 Task: Install and configure a snippet manager extension in Visual Studio Code.
Action: Mouse moved to (21, 257)
Screenshot: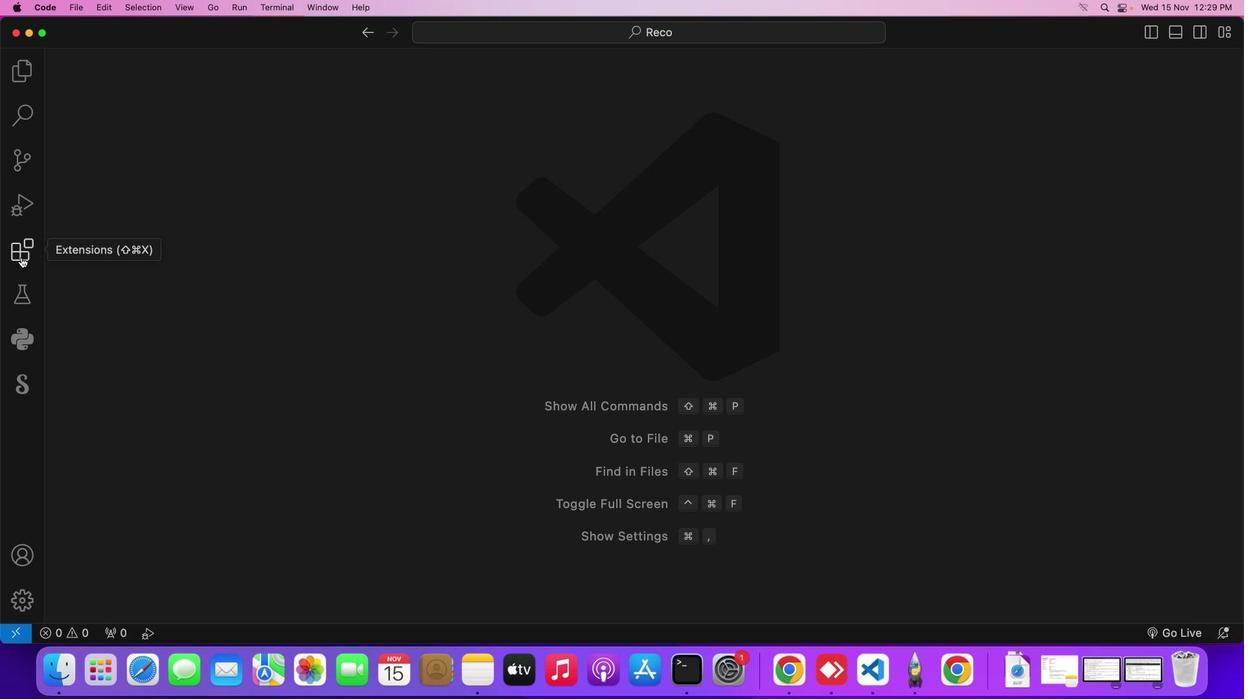 
Action: Mouse pressed left at (21, 257)
Screenshot: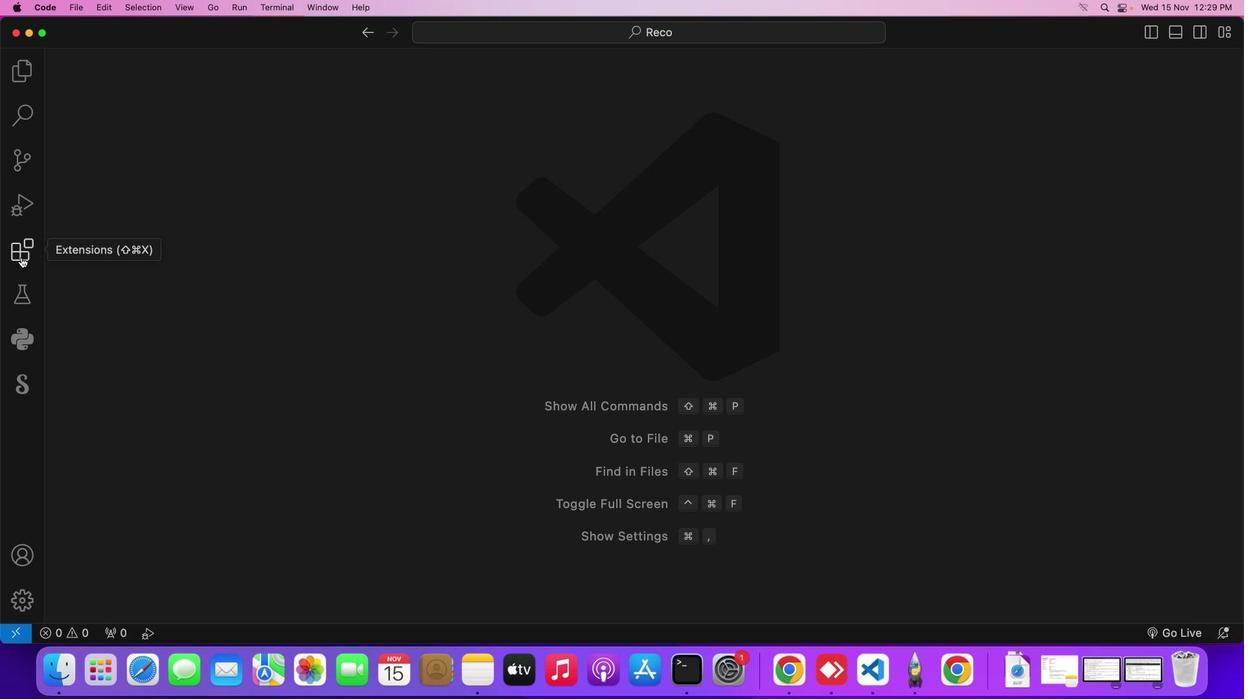 
Action: Mouse moved to (152, 99)
Screenshot: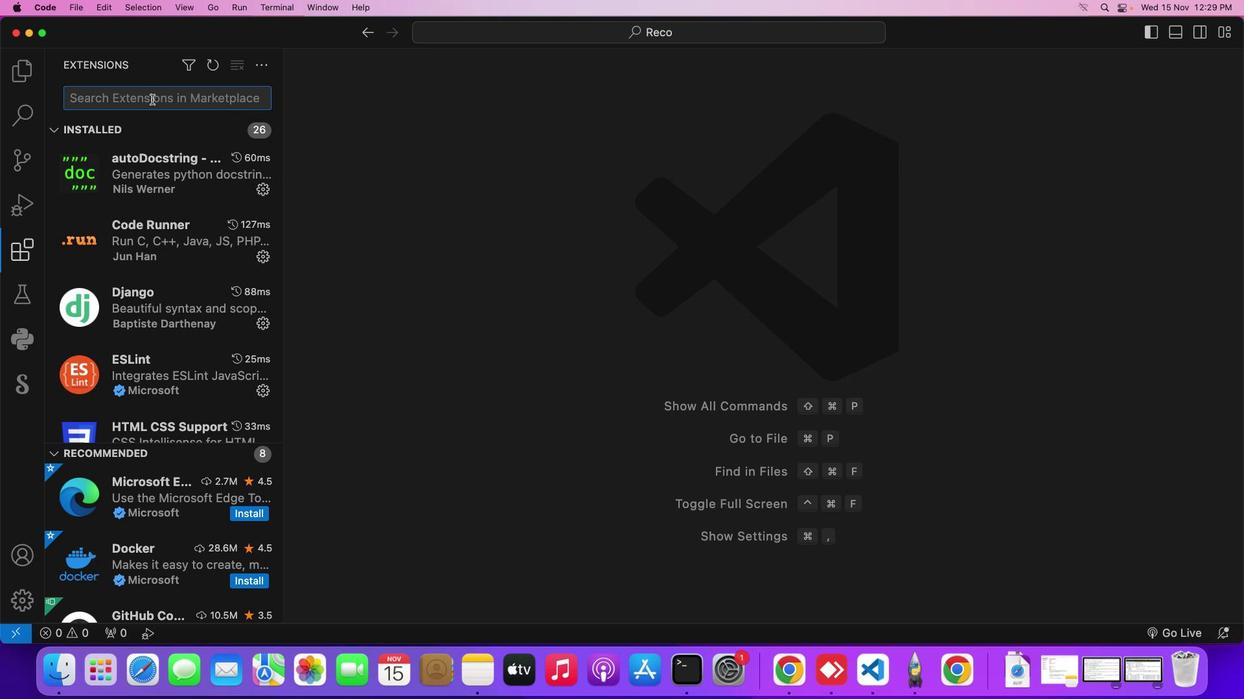 
Action: Mouse pressed left at (152, 99)
Screenshot: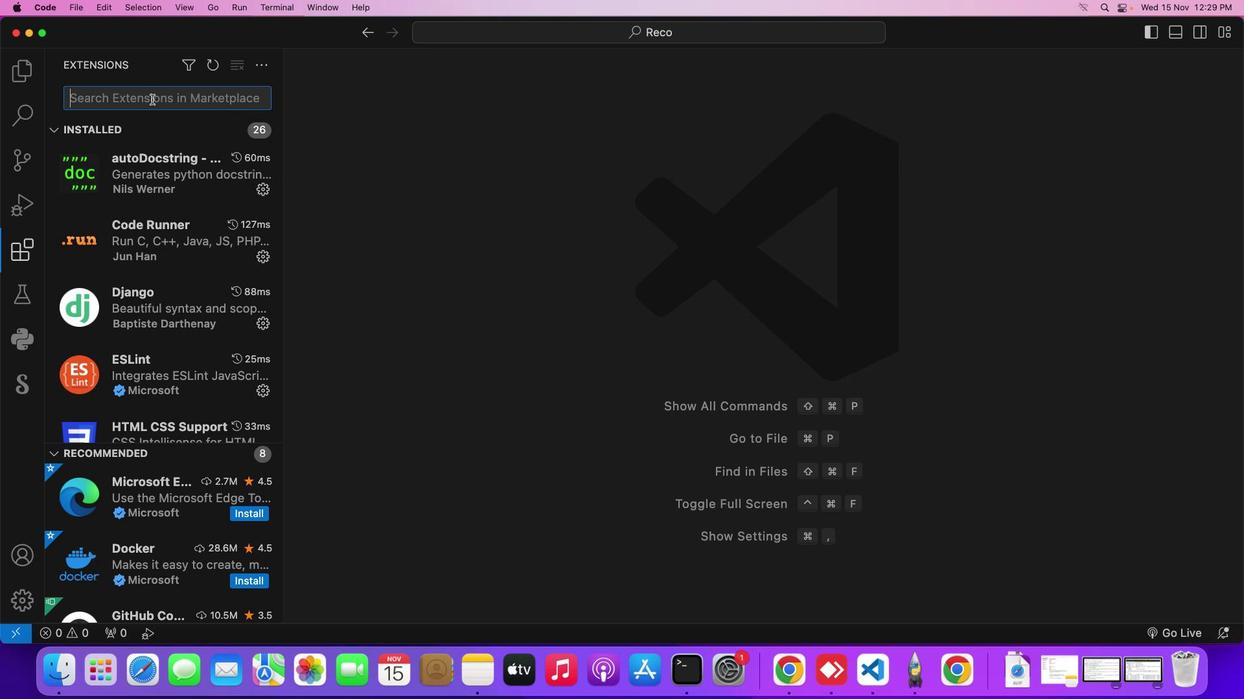 
Action: Key pressed 's''n''i''p''p''e''t''s'
Screenshot: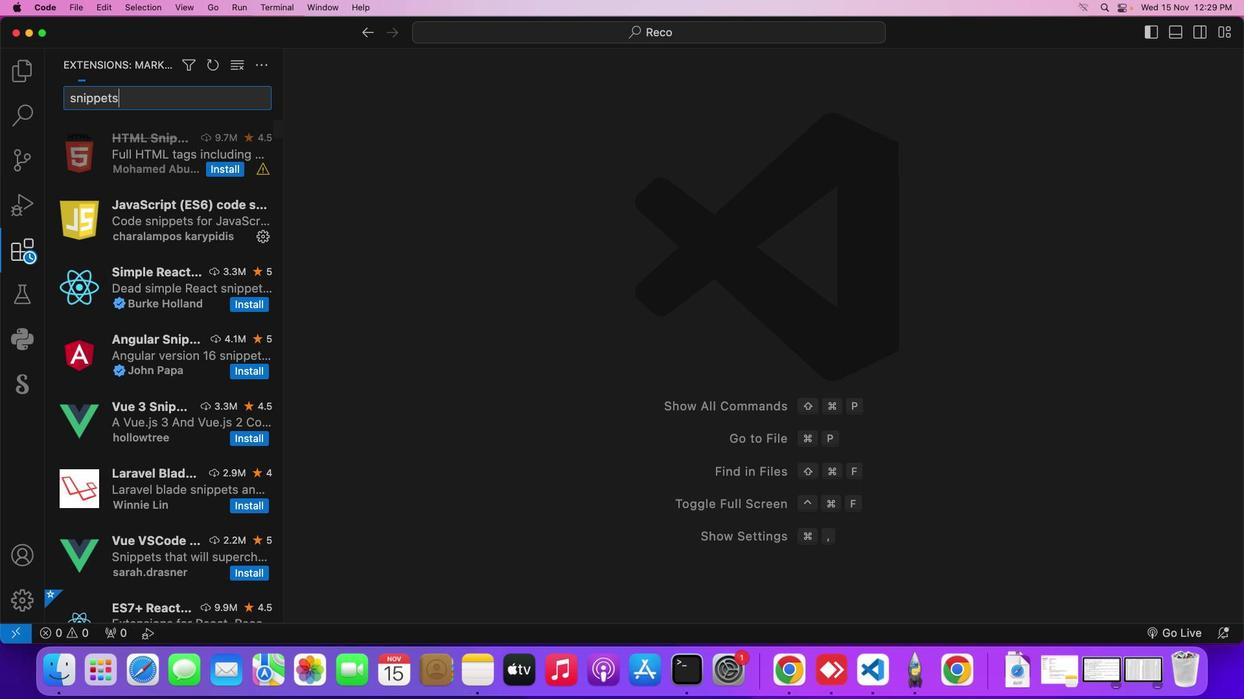 
Action: Mouse moved to (164, 149)
Screenshot: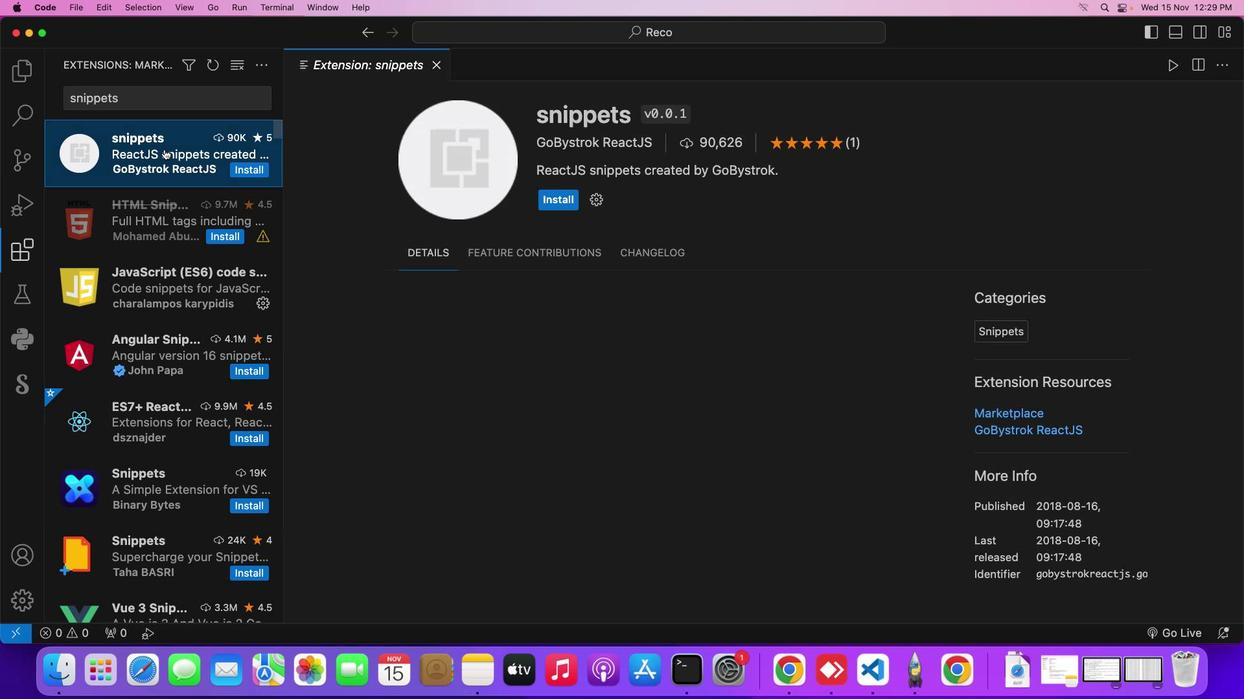 
Action: Mouse pressed left at (164, 149)
Screenshot: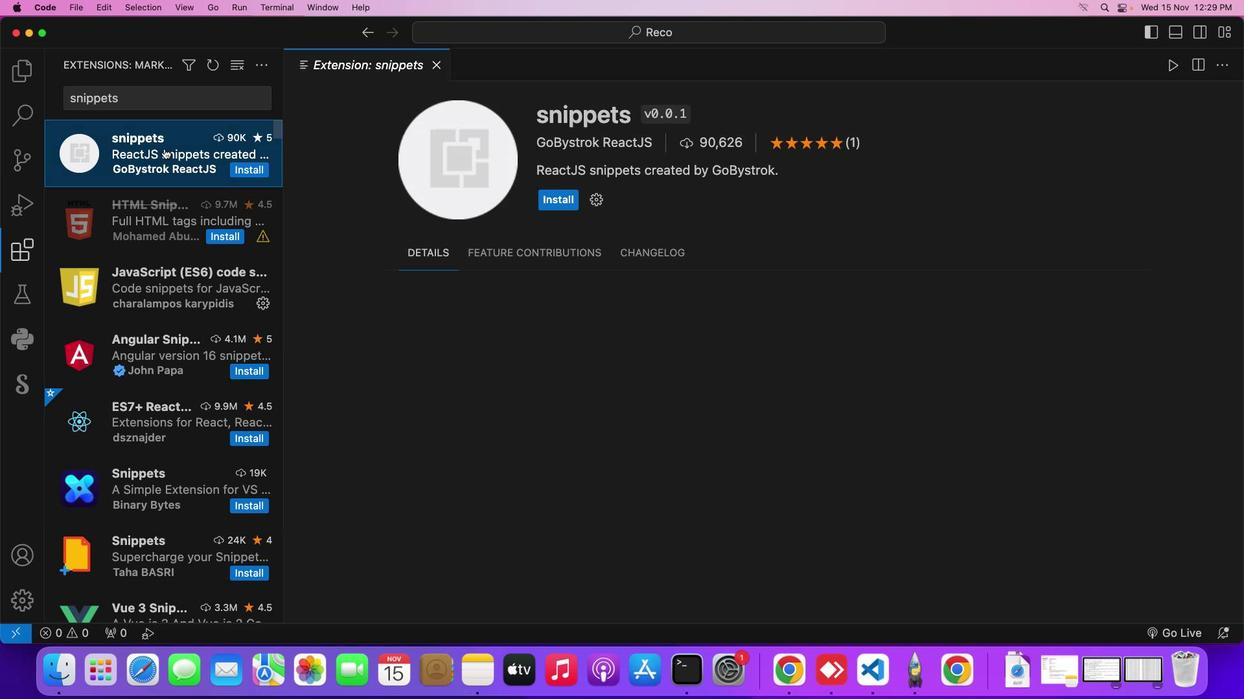 
Action: Mouse moved to (564, 197)
Screenshot: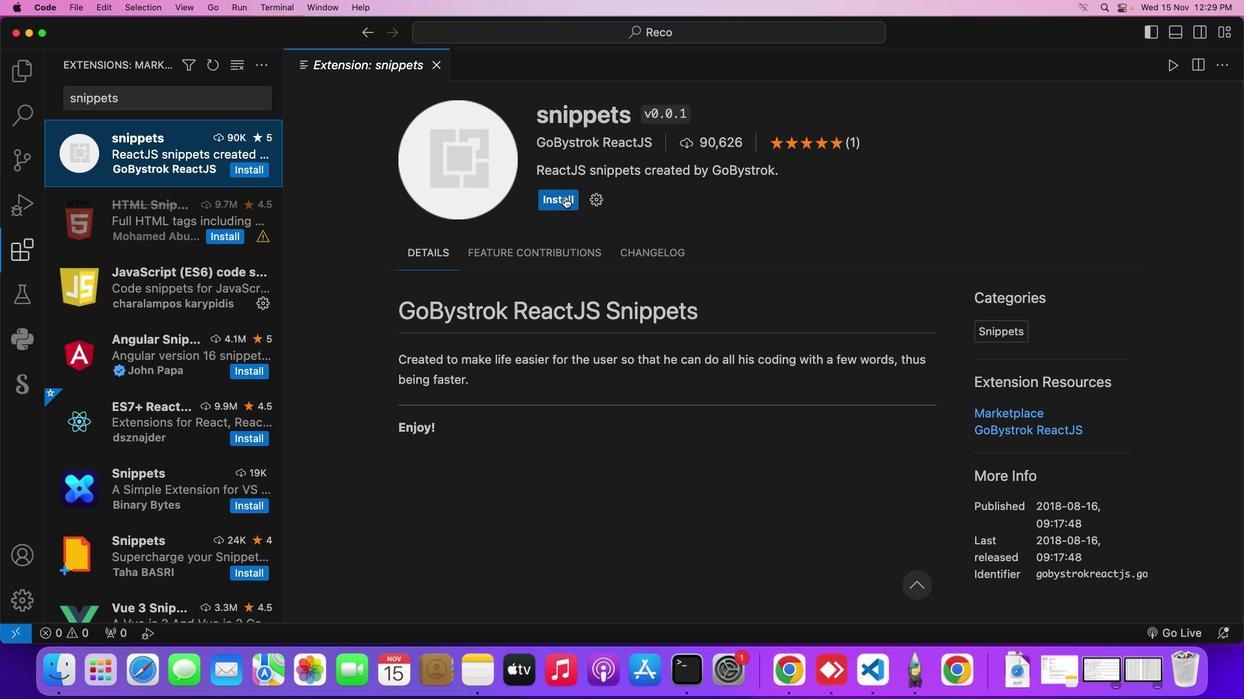 
Action: Mouse pressed left at (564, 197)
Screenshot: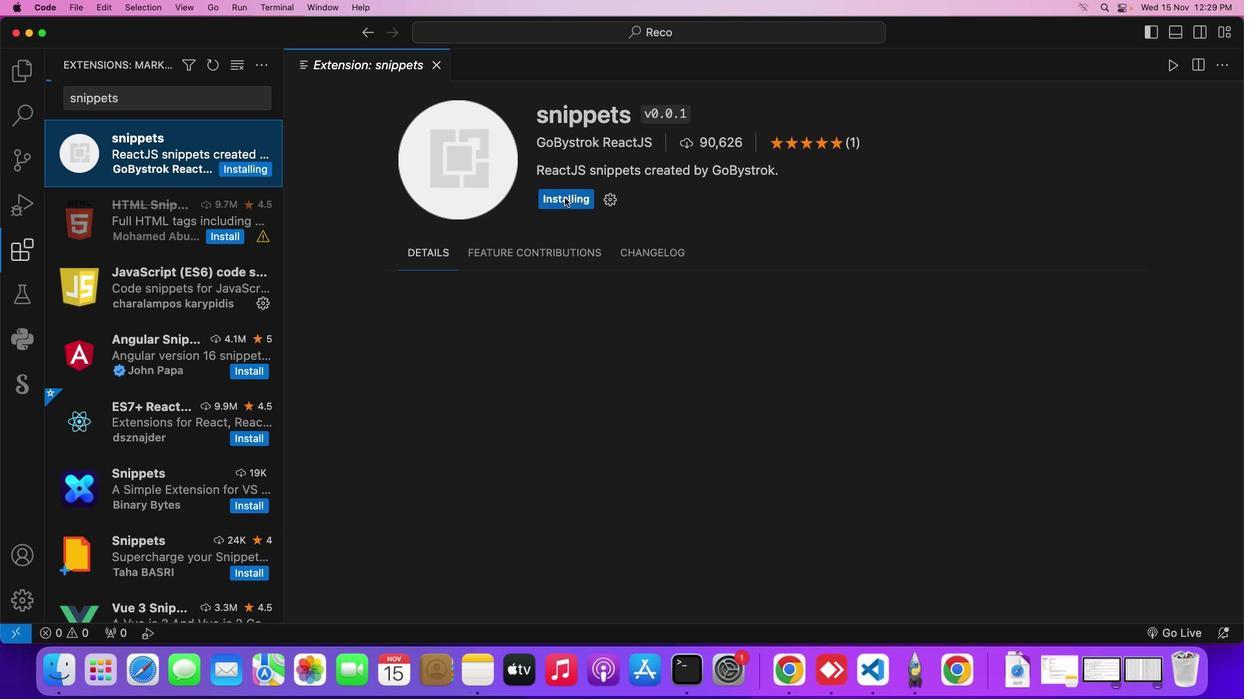 
Action: Mouse moved to (441, 64)
Screenshot: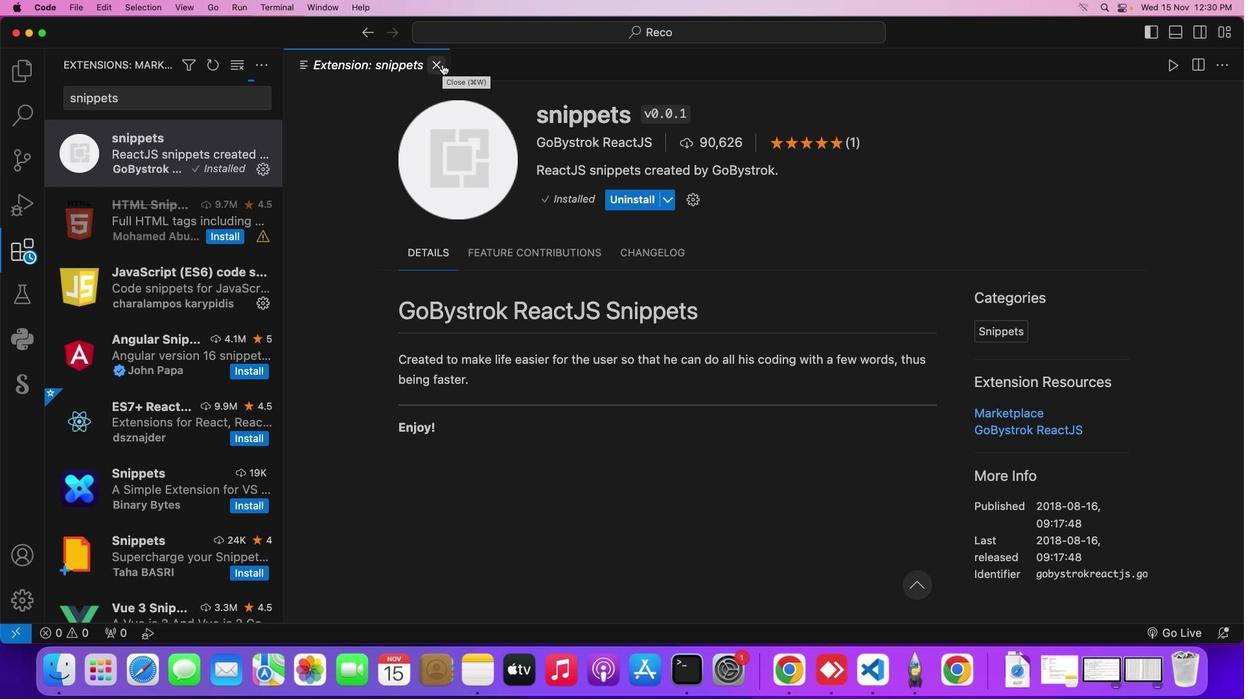 
Action: Mouse pressed left at (441, 64)
Screenshot: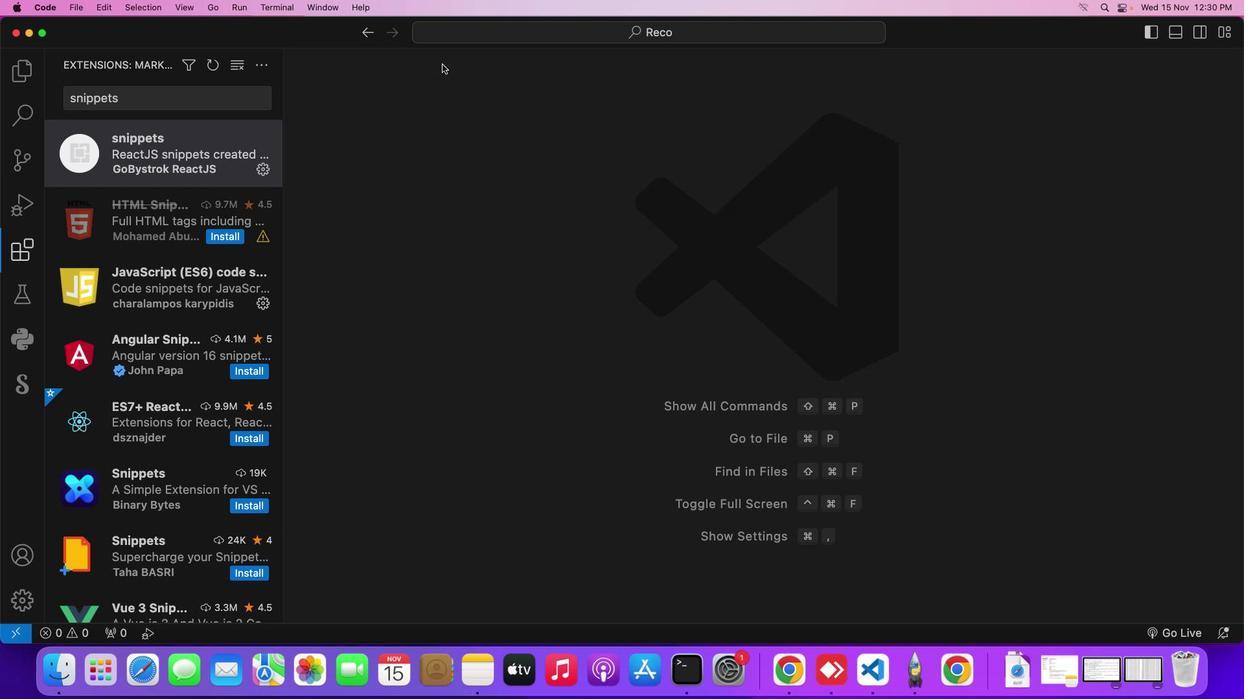 
Action: Mouse moved to (27, 241)
Screenshot: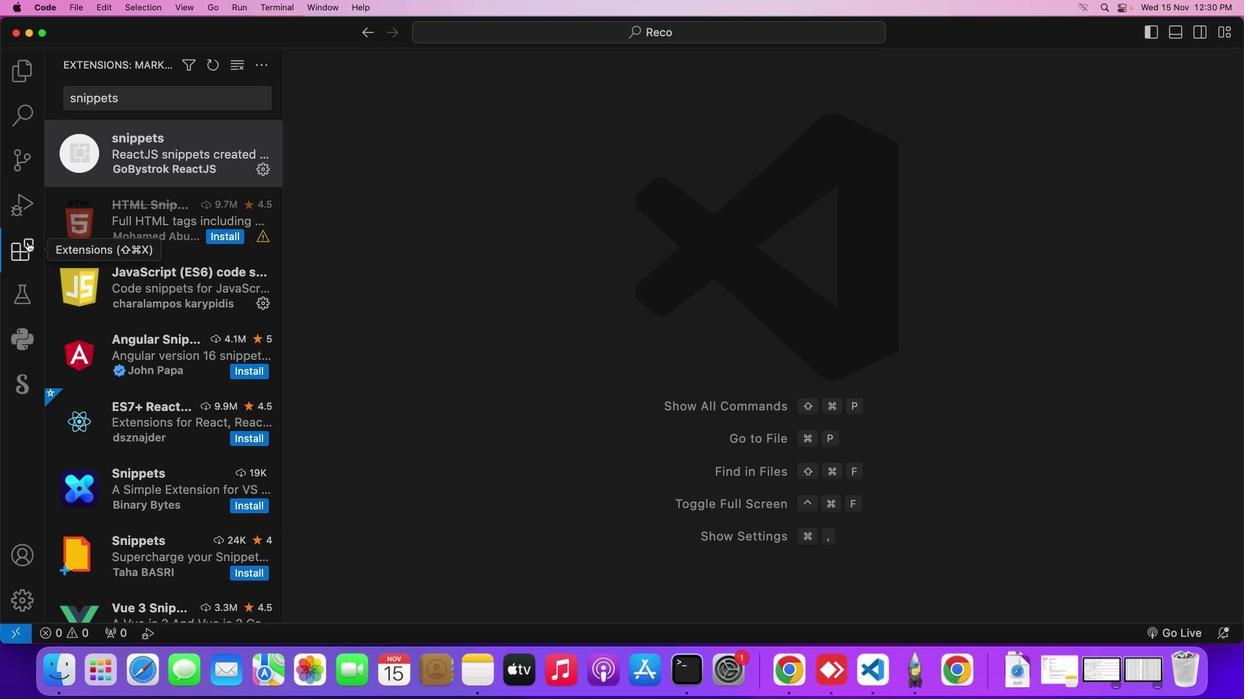 
Action: Mouse pressed left at (27, 241)
Screenshot: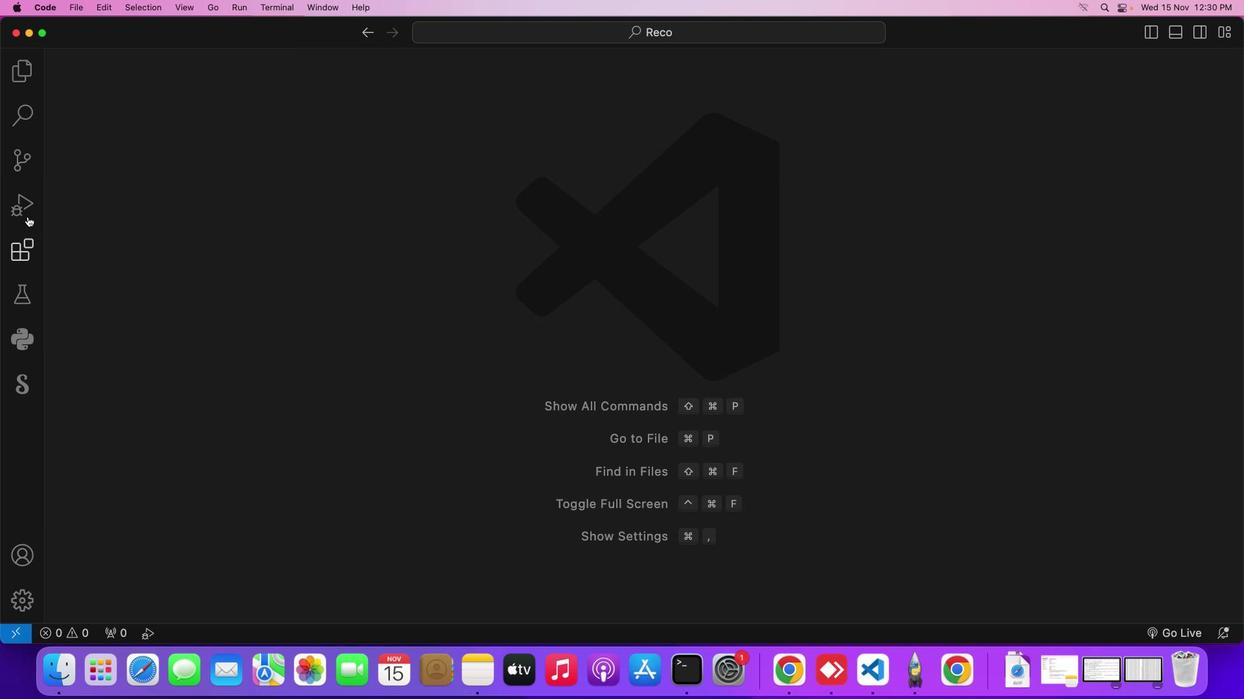 
Action: Mouse moved to (53, 4)
Screenshot: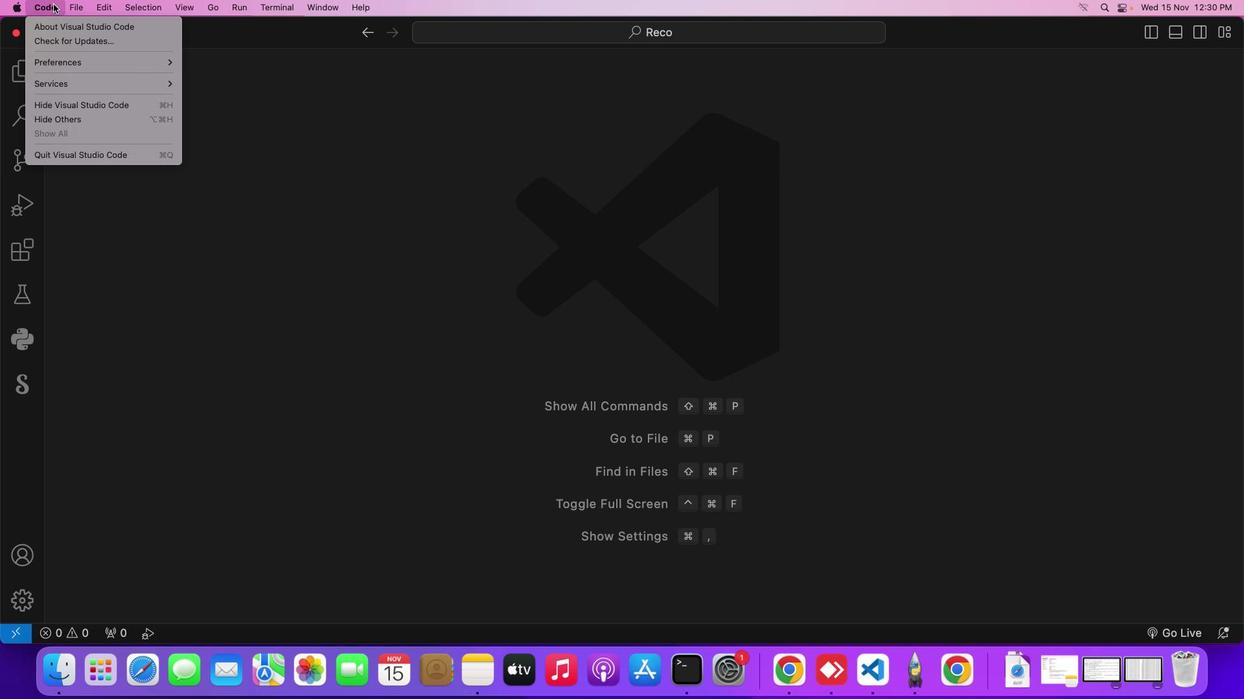 
Action: Mouse pressed left at (53, 4)
Screenshot: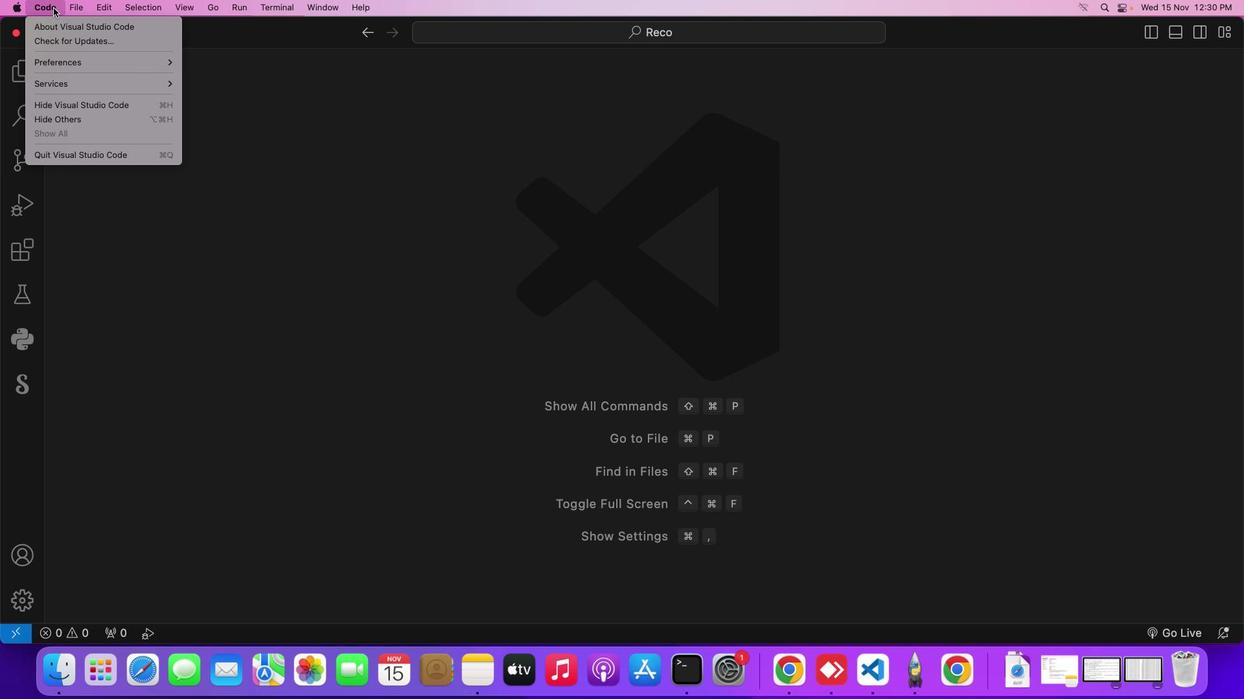 
Action: Mouse moved to (99, 66)
Screenshot: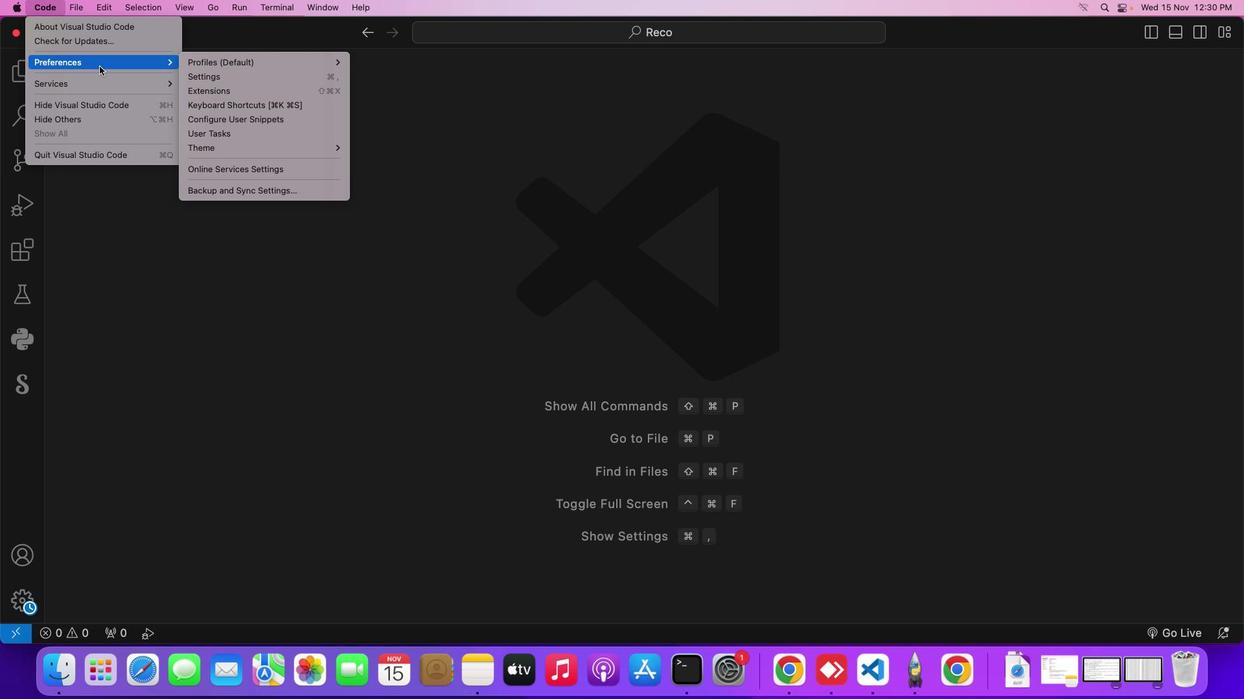 
Action: Mouse pressed left at (99, 66)
Screenshot: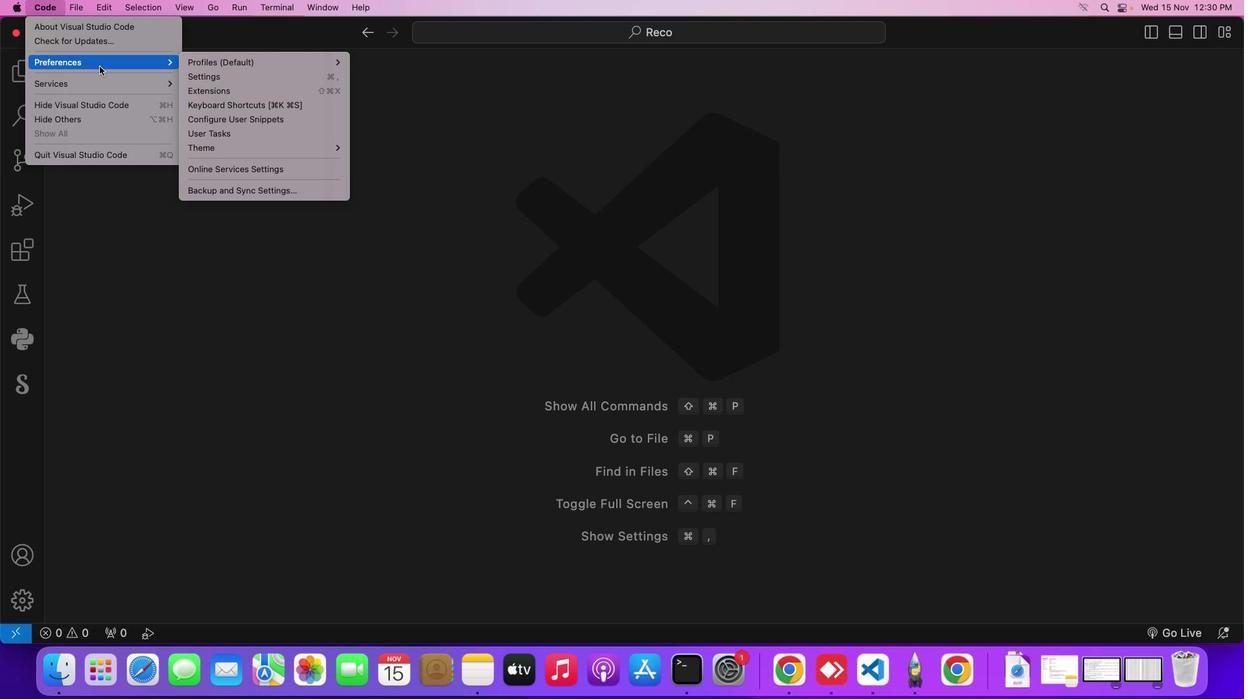 
Action: Mouse moved to (223, 79)
Screenshot: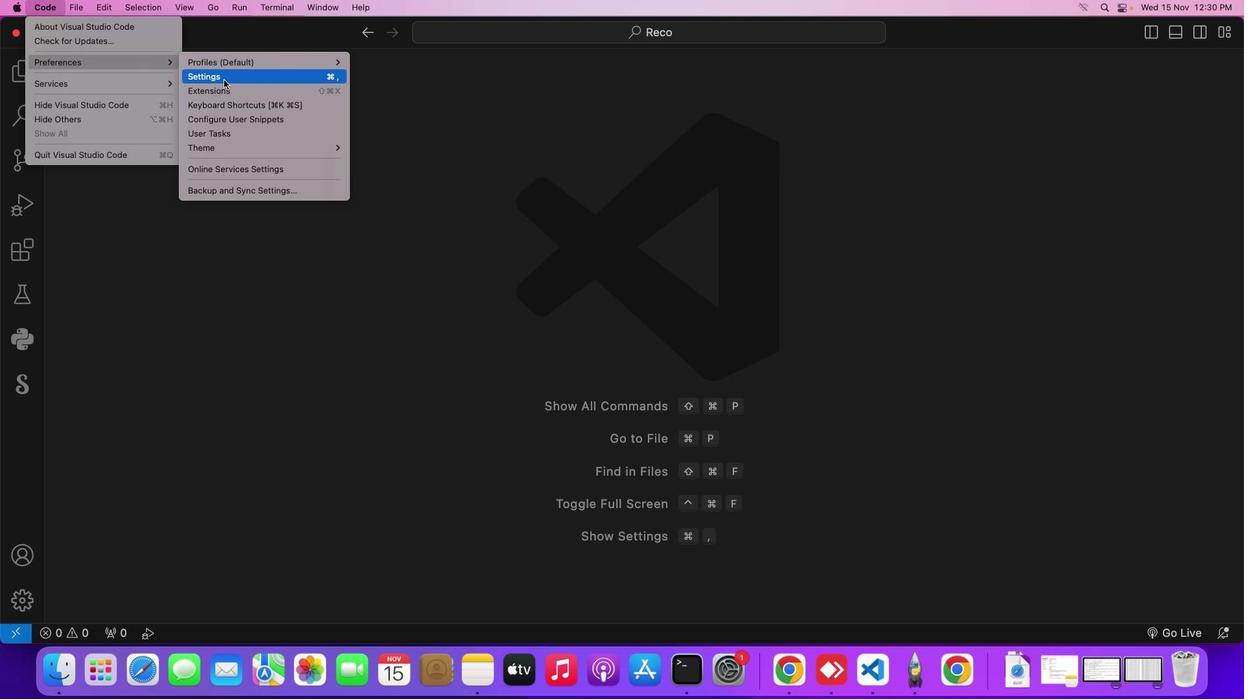 
Action: Mouse pressed left at (223, 79)
Screenshot: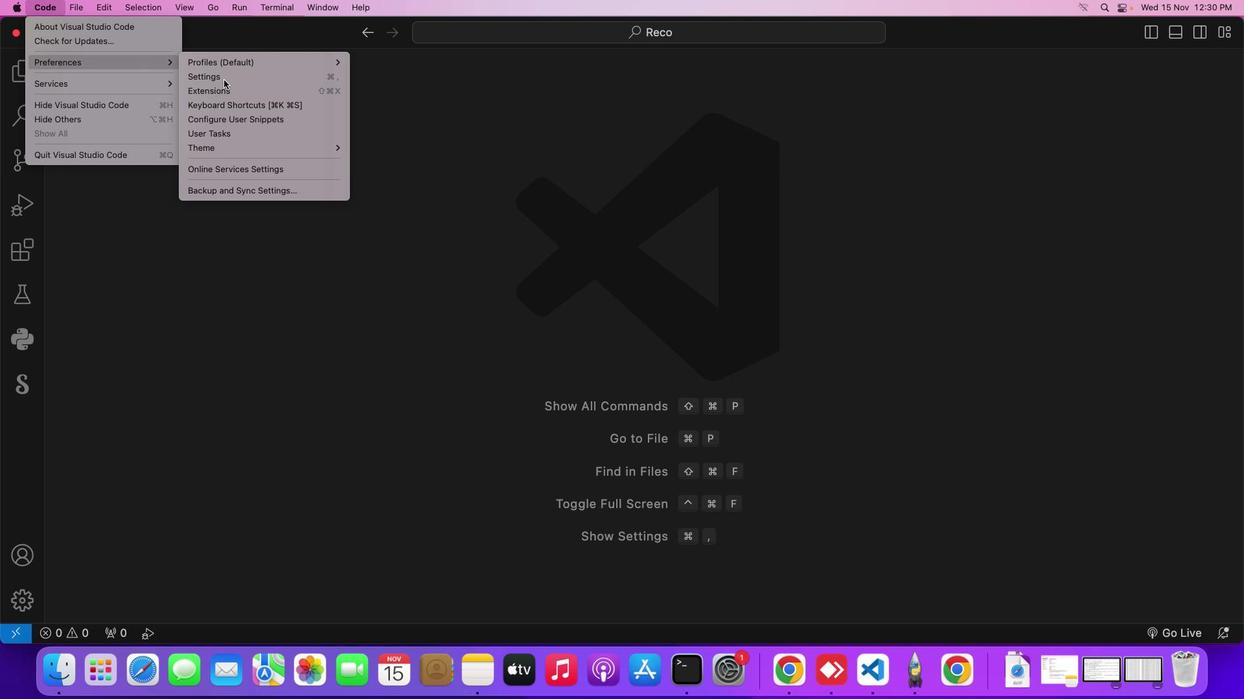 
Action: Mouse moved to (333, 114)
Screenshot: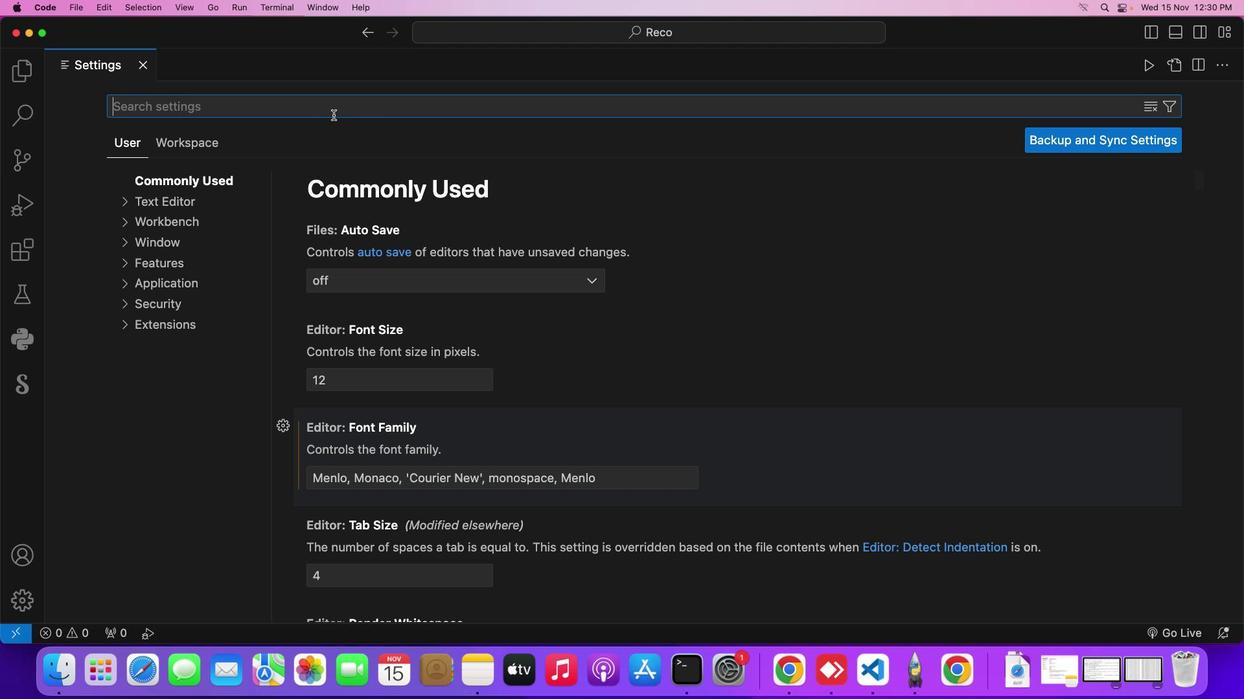 
Action: Mouse pressed left at (333, 114)
Screenshot: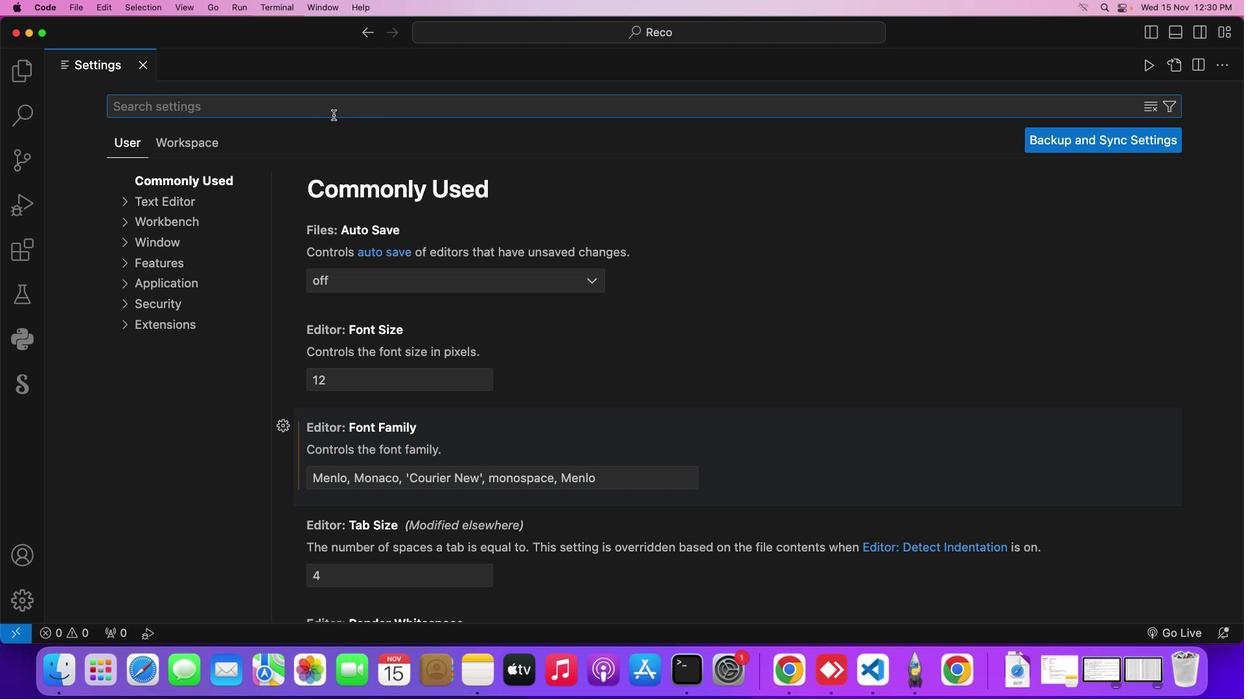 
Action: Mouse moved to (333, 115)
Screenshot: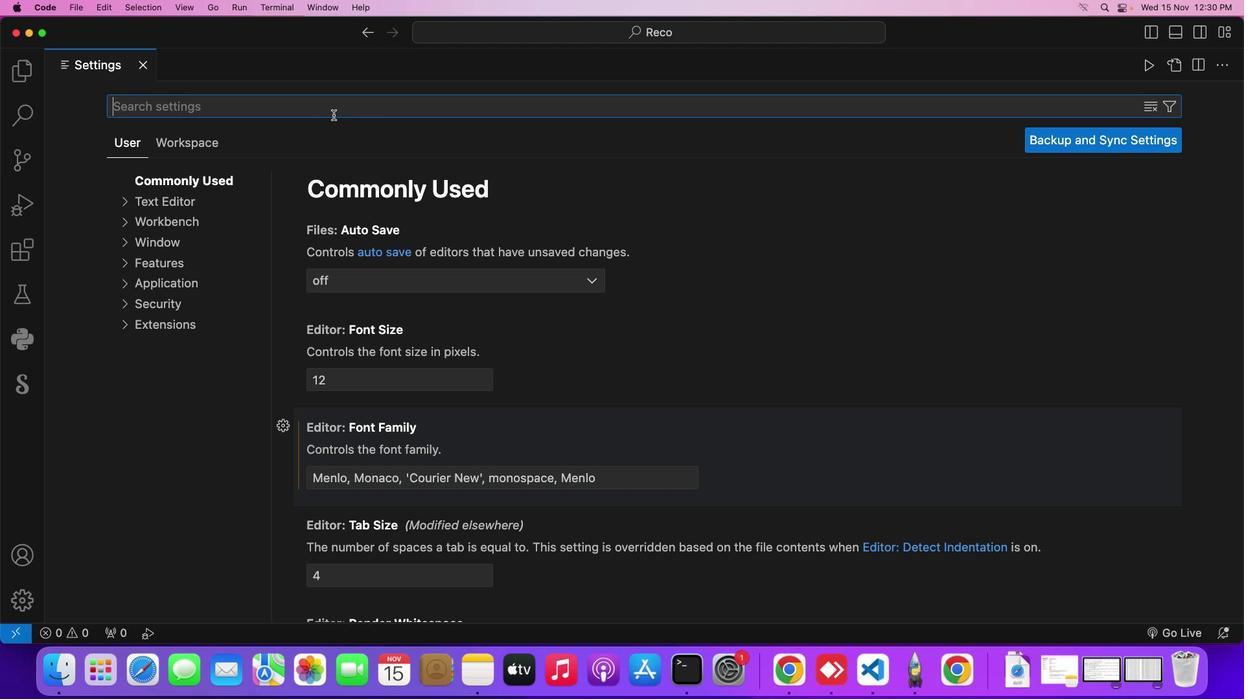 
Action: Key pressed 's''n''i''p''t'Key.backspace'p''e''t''s'
Screenshot: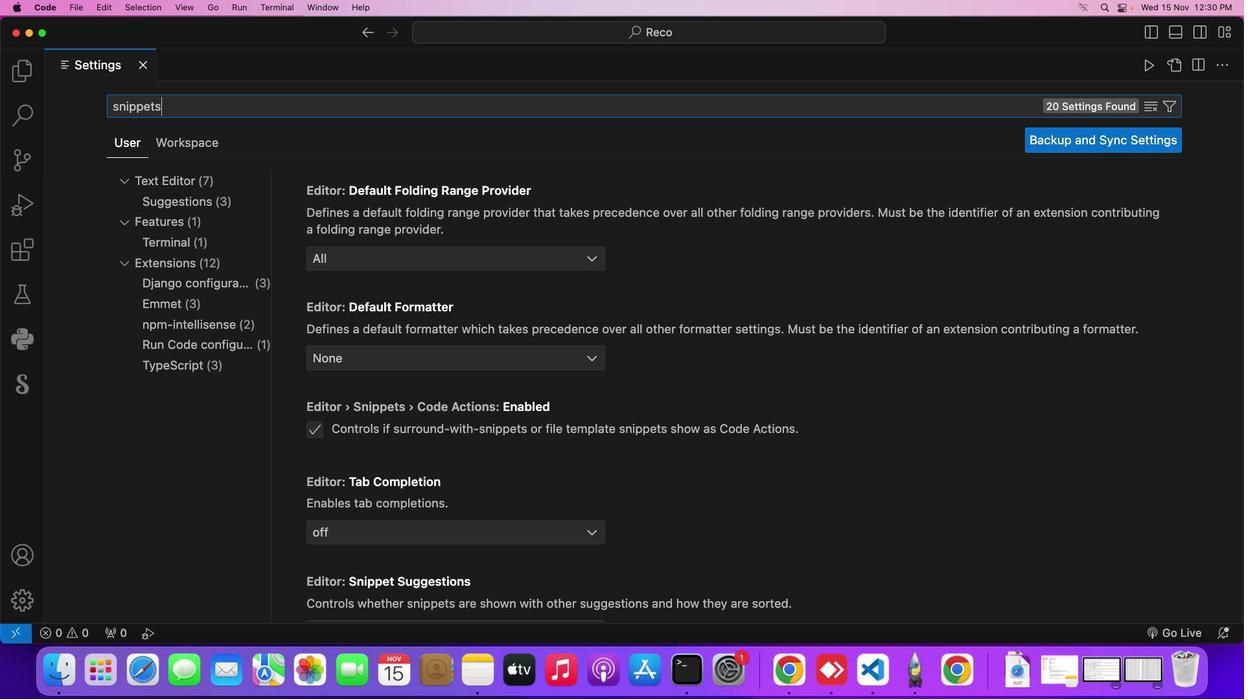 
Action: Mouse moved to (592, 316)
Screenshot: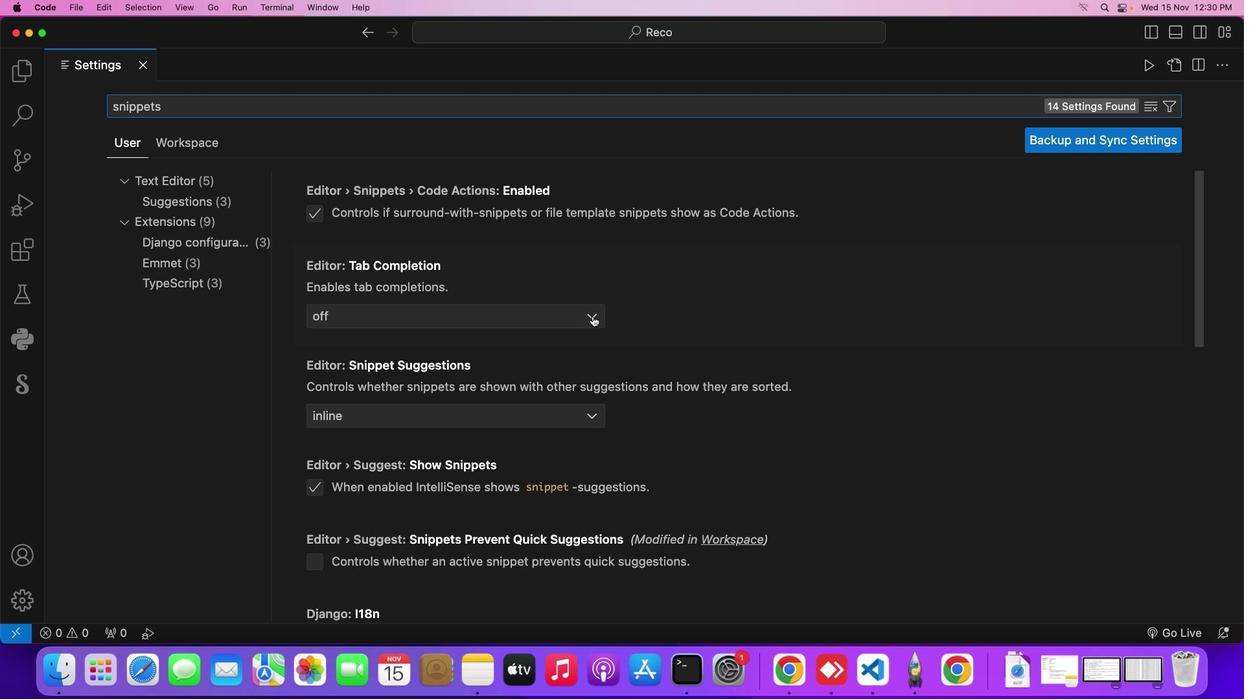 
Action: Mouse pressed left at (592, 316)
Screenshot: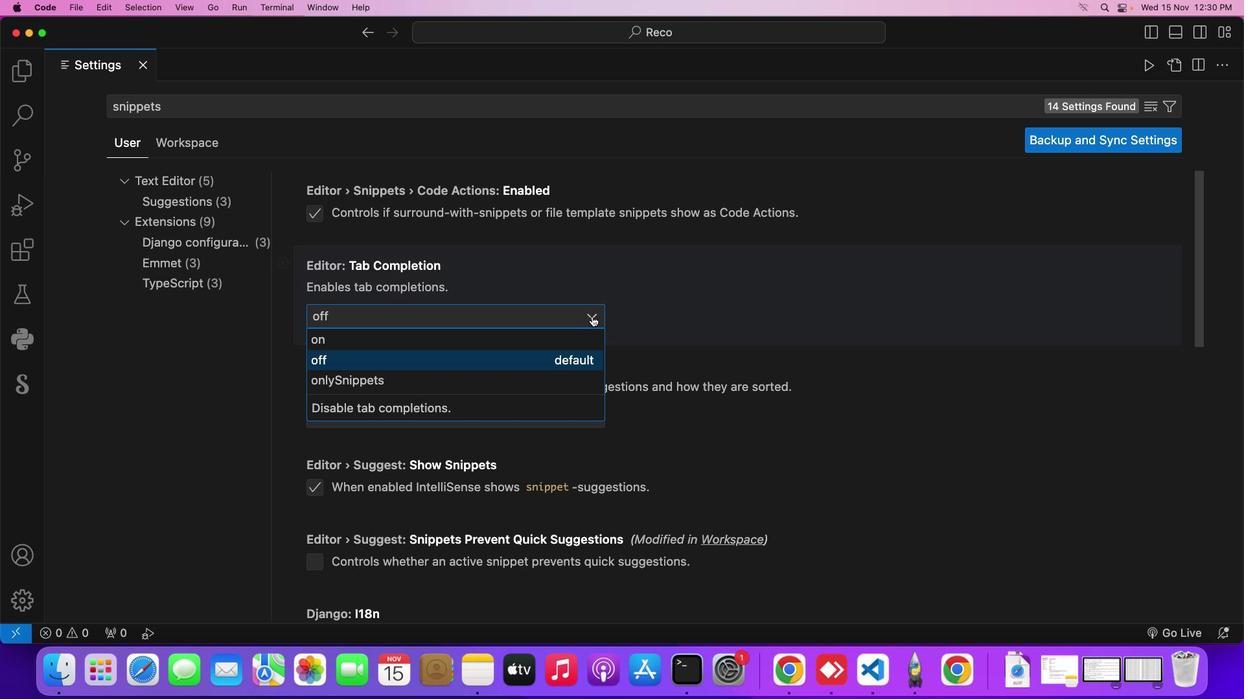 
Action: Mouse moved to (501, 345)
Screenshot: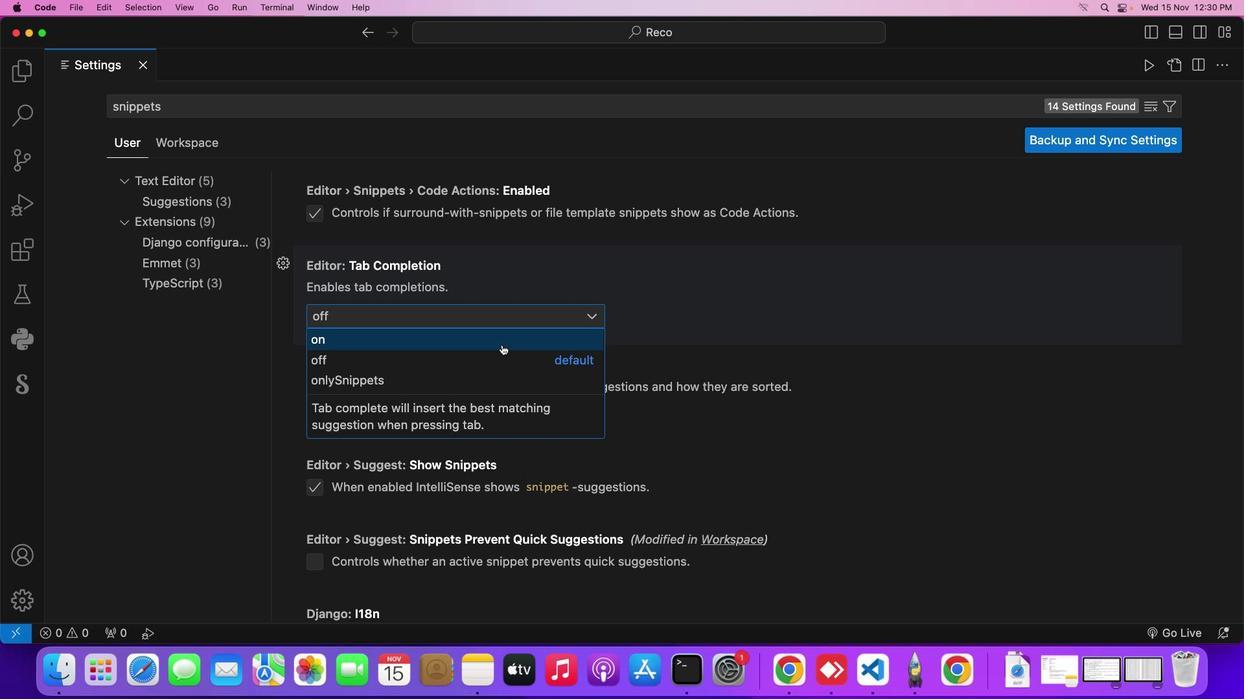 
Action: Mouse pressed left at (501, 345)
Screenshot: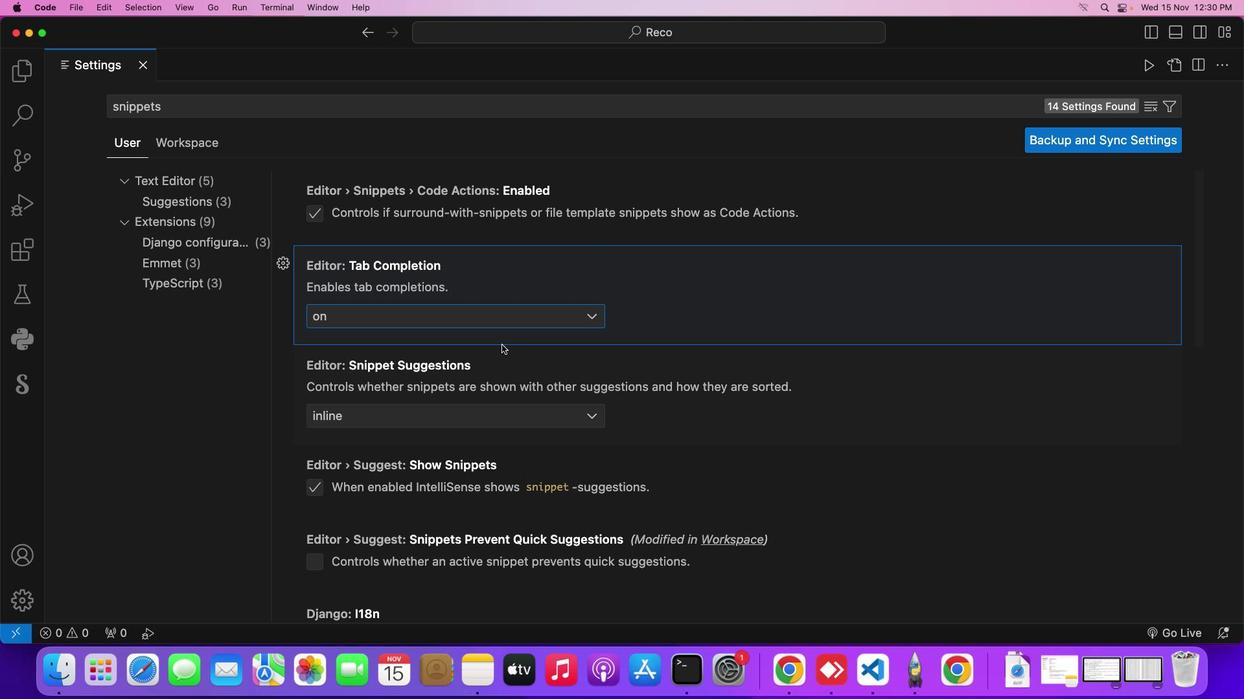 
Action: Mouse moved to (476, 500)
Screenshot: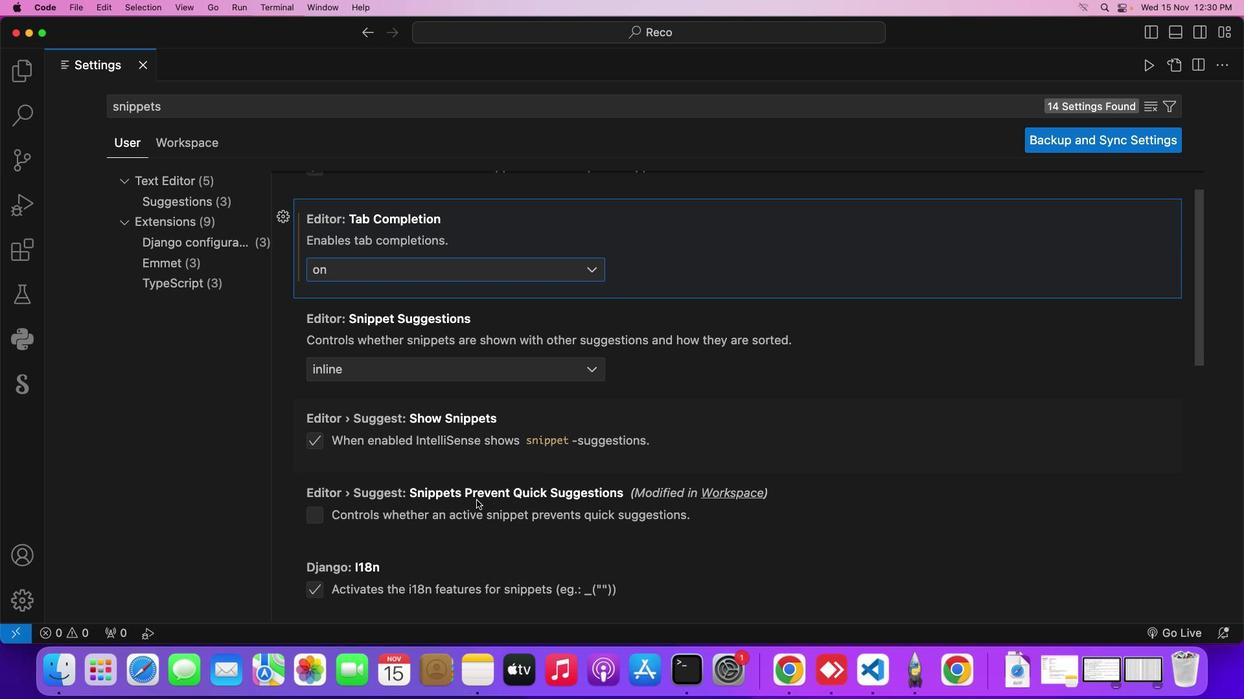 
Action: Mouse scrolled (476, 500) with delta (0, 0)
Screenshot: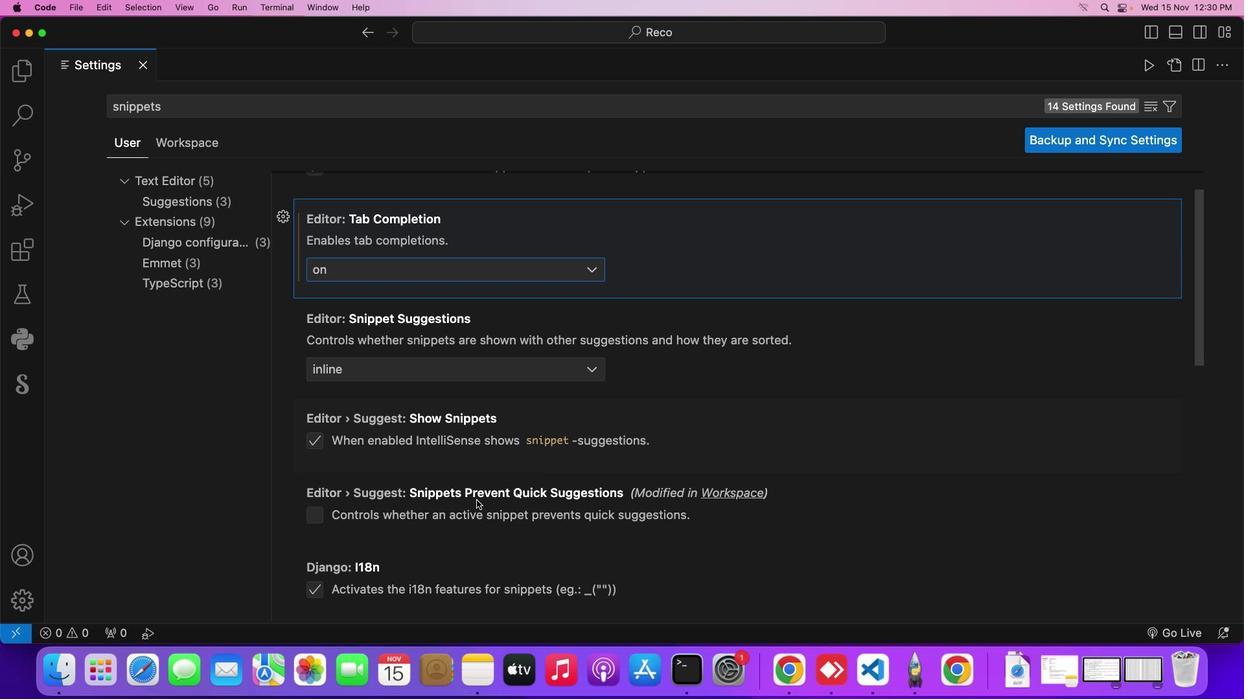 
Action: Mouse scrolled (476, 500) with delta (0, 0)
Screenshot: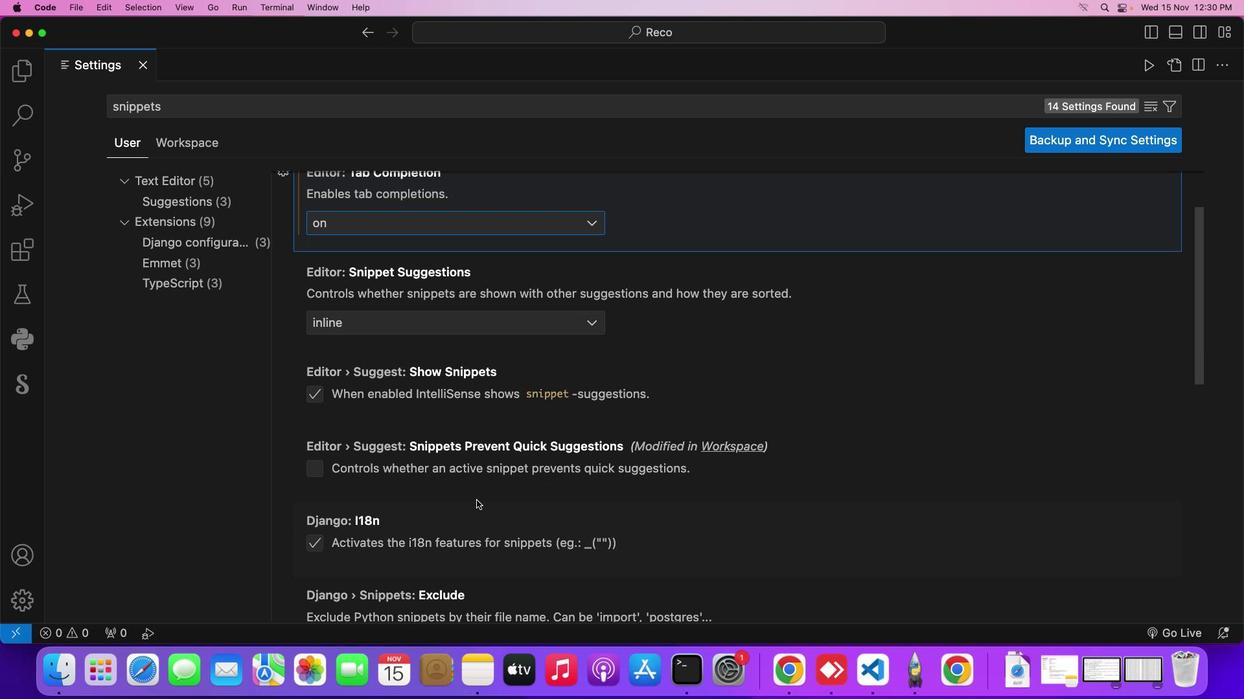 
Action: Mouse moved to (506, 469)
Screenshot: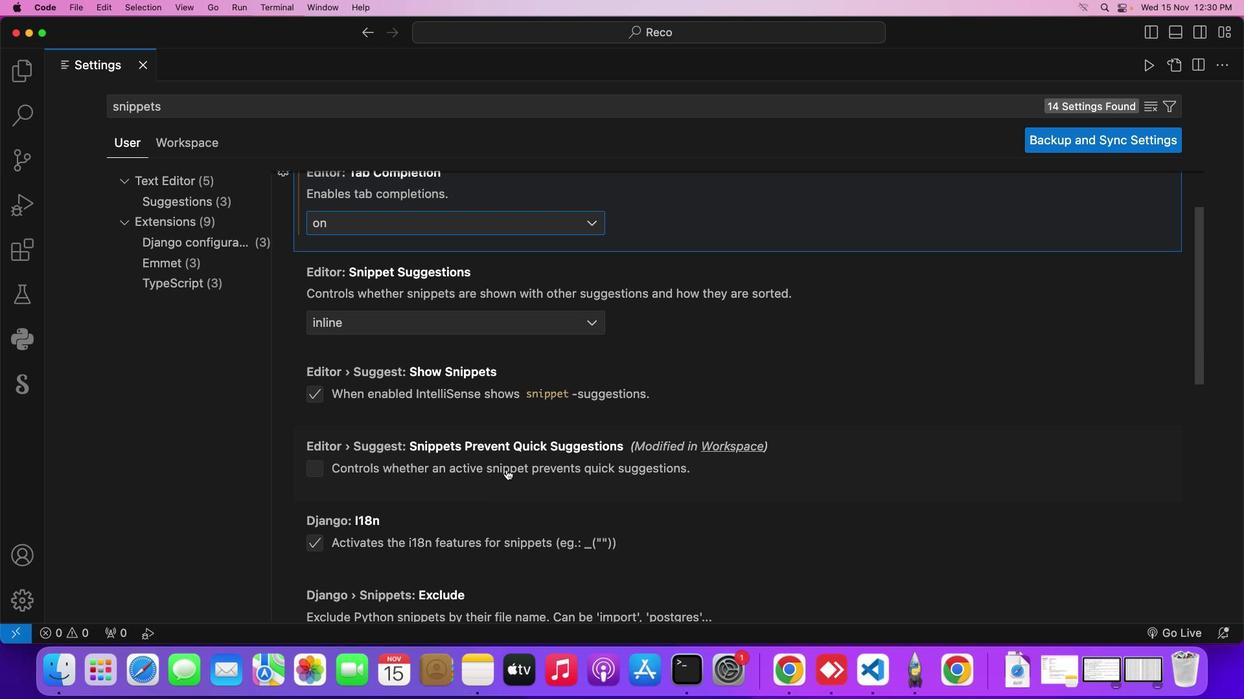
Action: Mouse scrolled (506, 469) with delta (0, 0)
Screenshot: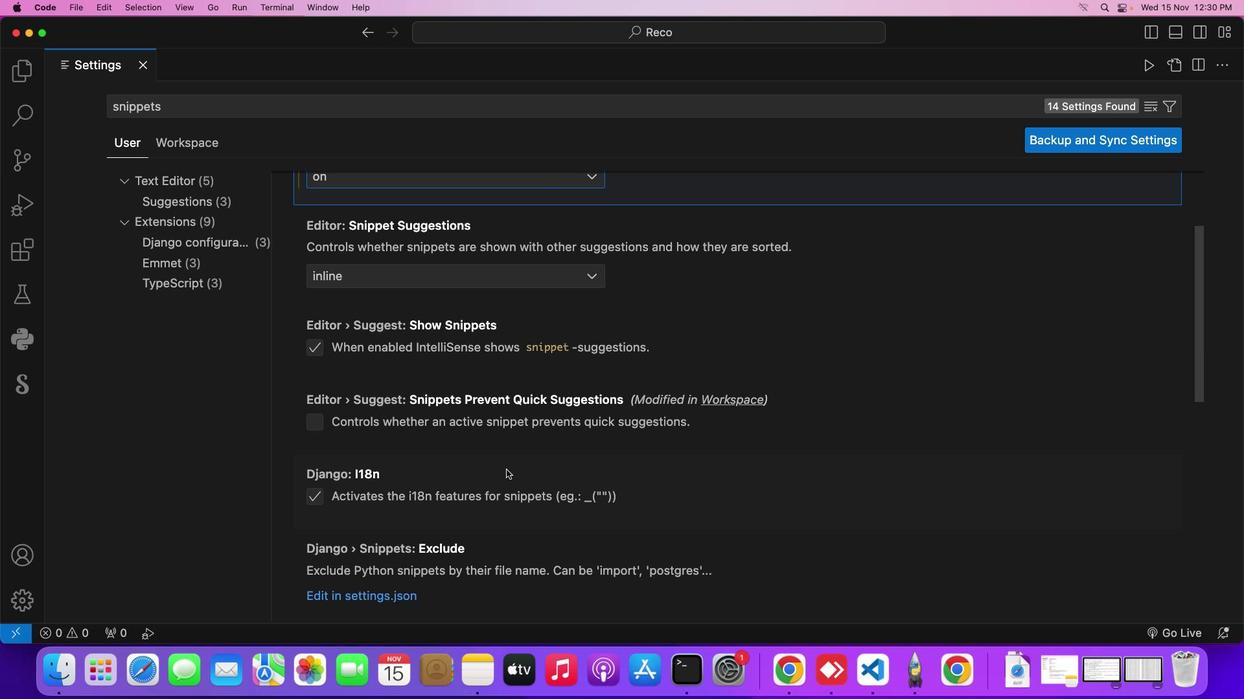 
Action: Mouse moved to (317, 415)
Screenshot: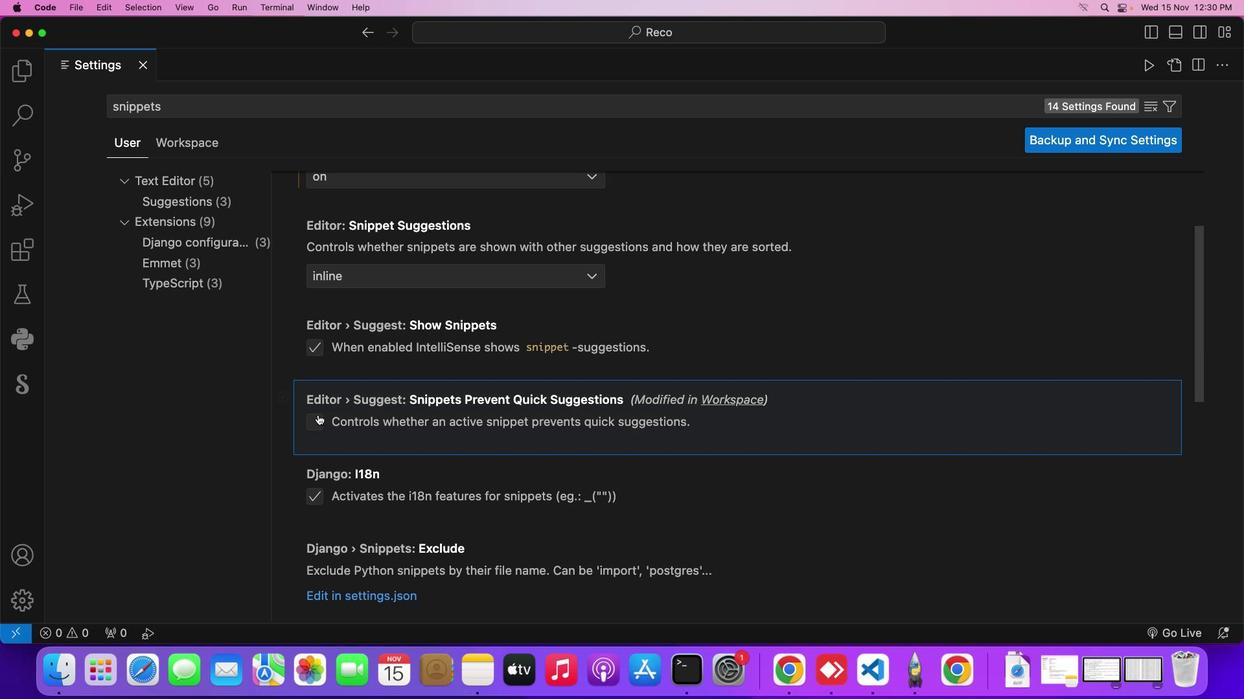 
Action: Mouse pressed left at (317, 415)
Screenshot: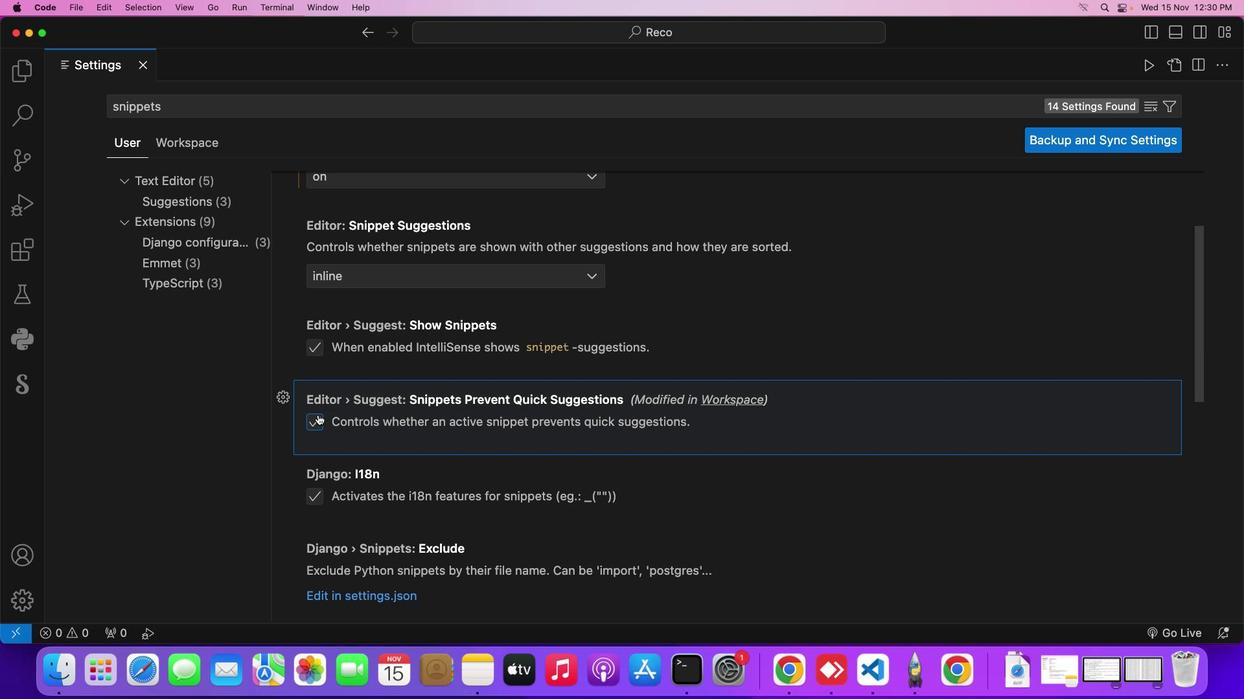 
Action: Mouse moved to (456, 462)
Screenshot: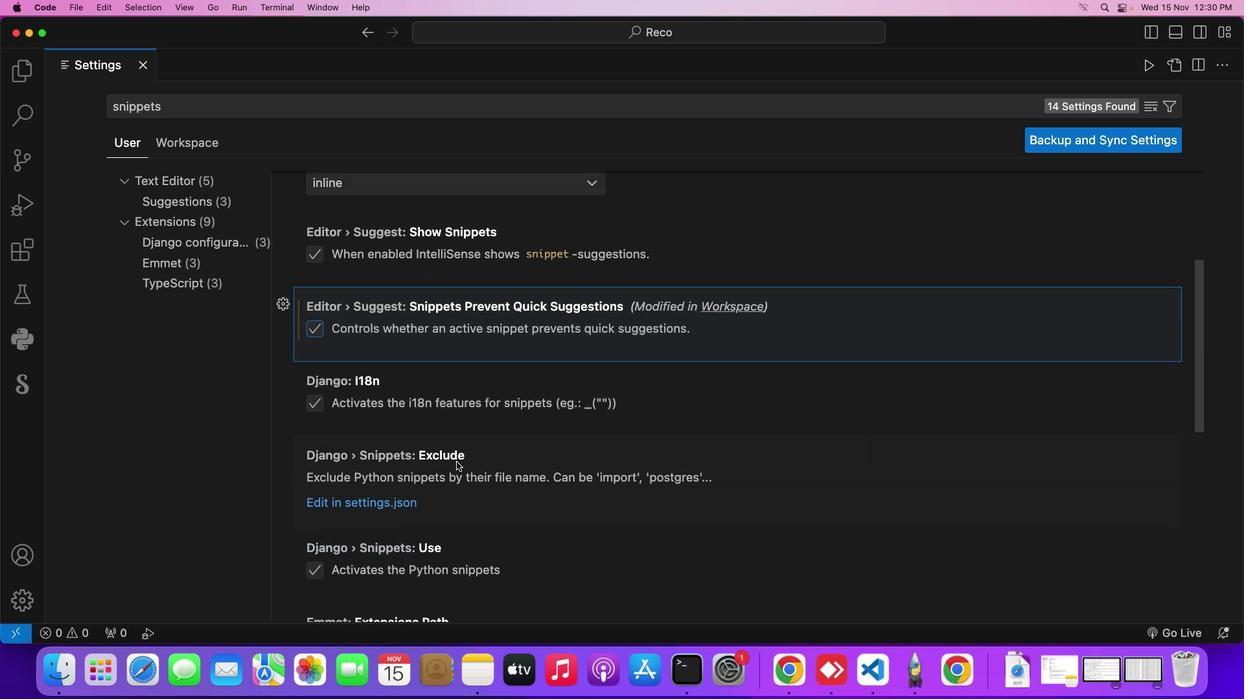 
Action: Mouse scrolled (456, 462) with delta (0, 0)
Screenshot: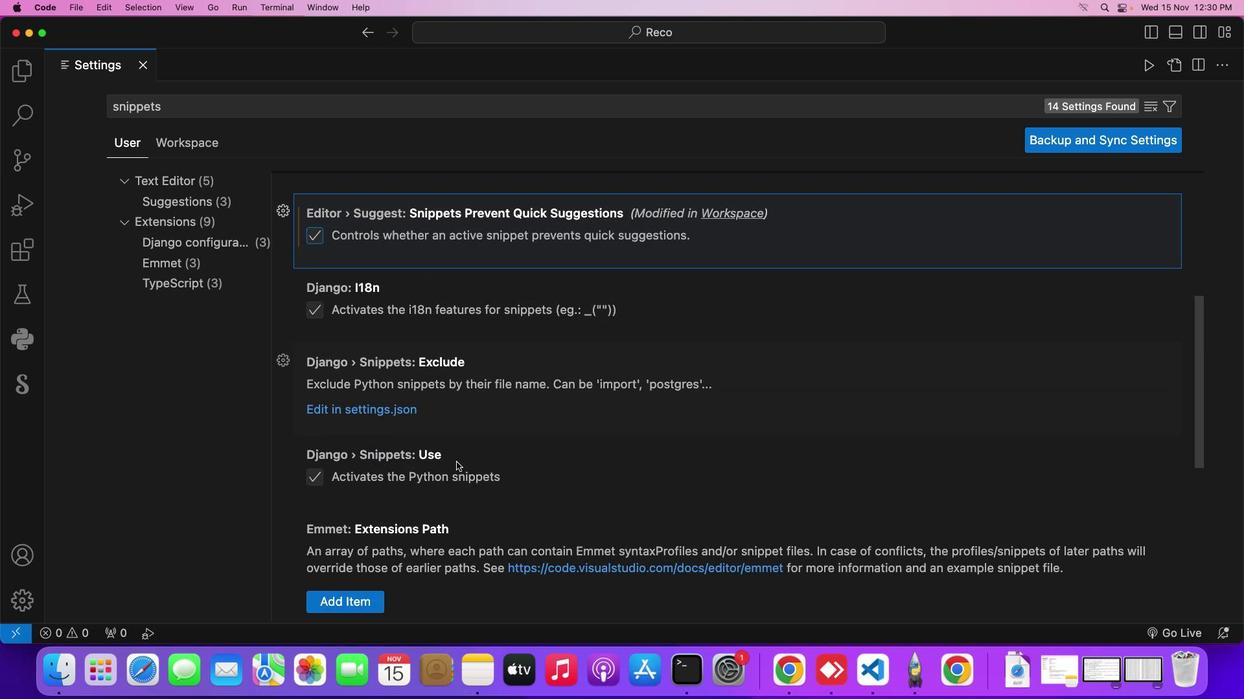 
Action: Mouse scrolled (456, 462) with delta (0, 0)
Screenshot: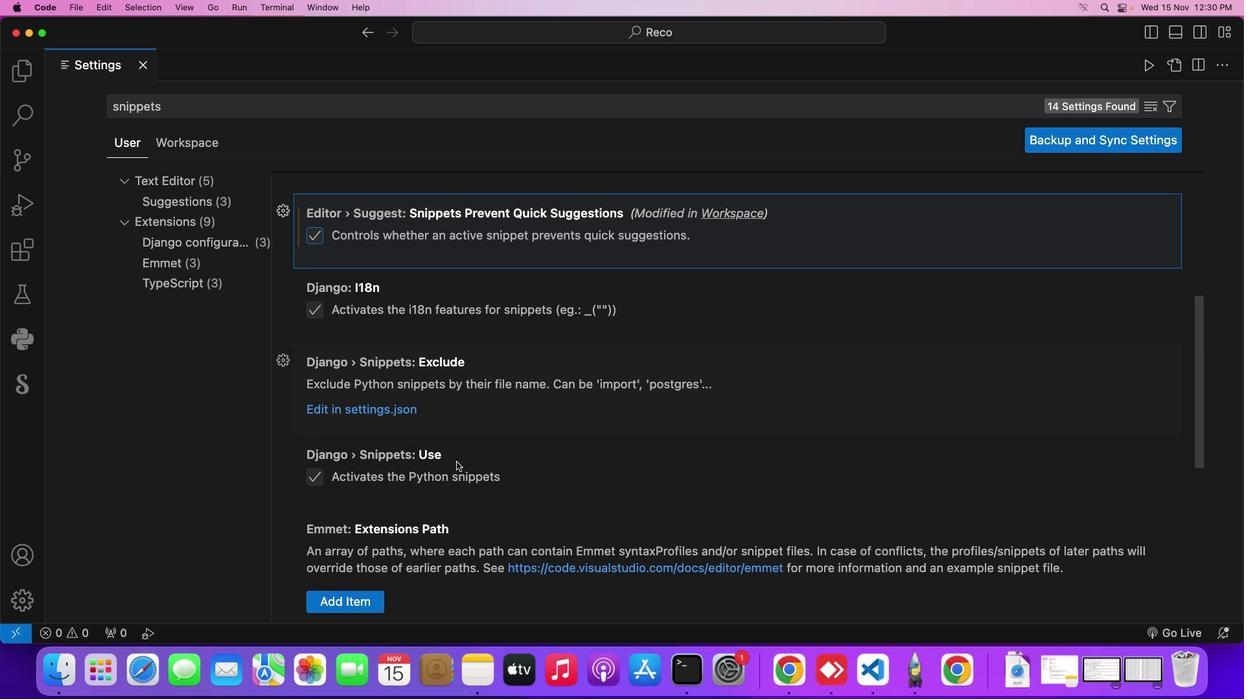
Action: Mouse scrolled (456, 462) with delta (0, -1)
Screenshot: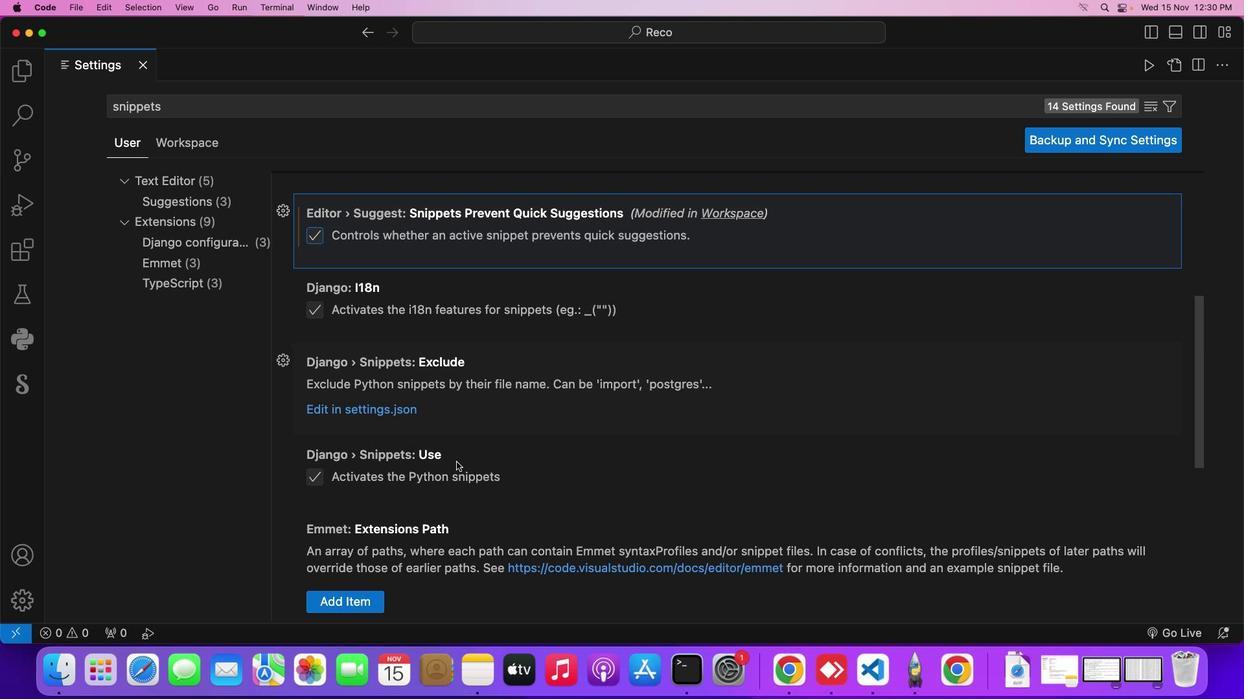 
Action: Mouse scrolled (456, 462) with delta (0, 0)
Screenshot: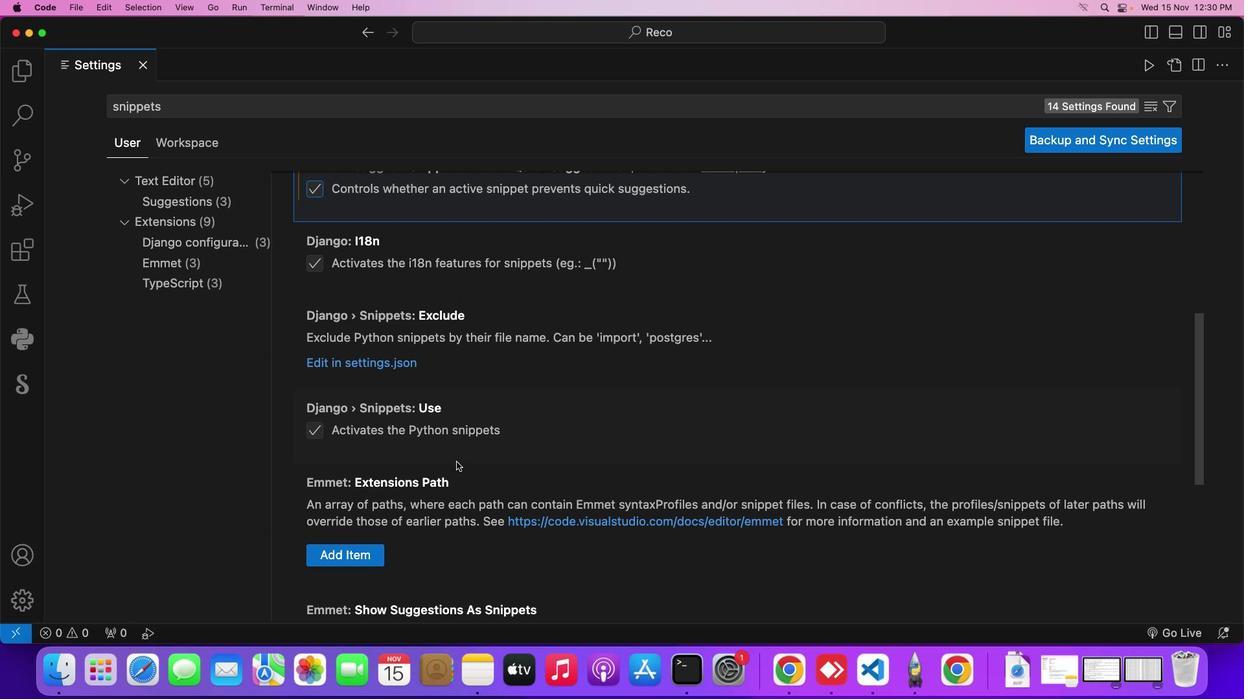 
Action: Mouse scrolled (456, 462) with delta (0, 0)
Screenshot: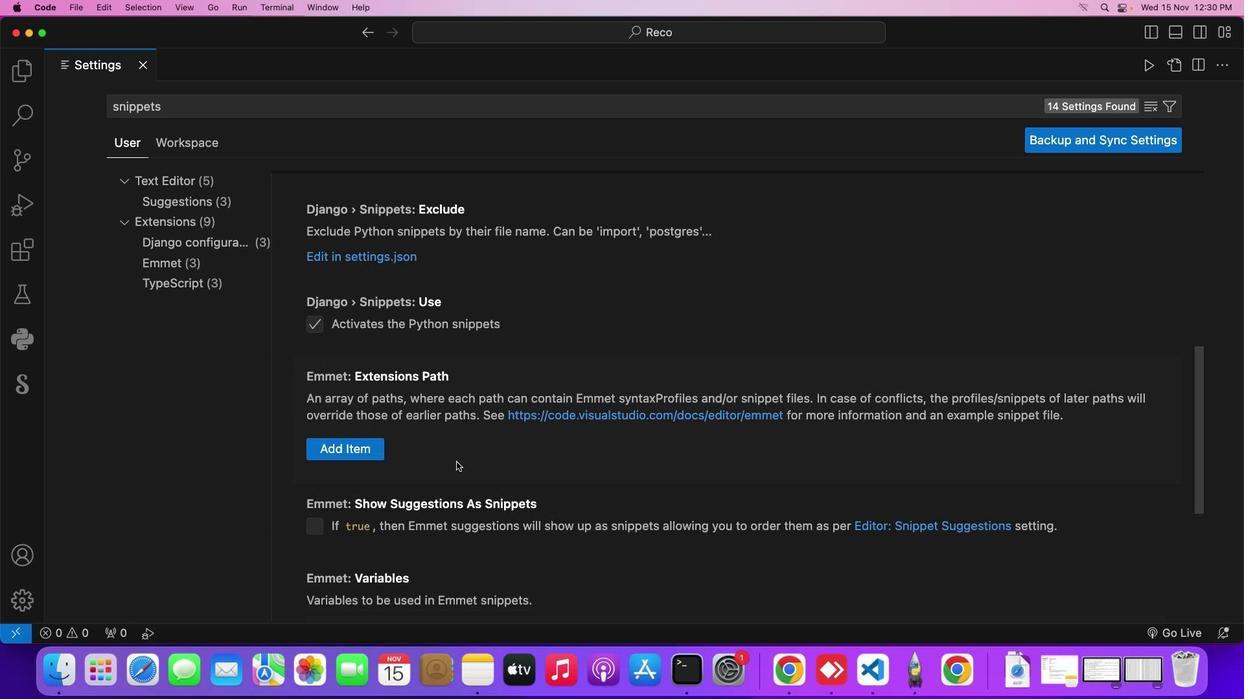 
Action: Mouse scrolled (456, 462) with delta (0, 0)
Screenshot: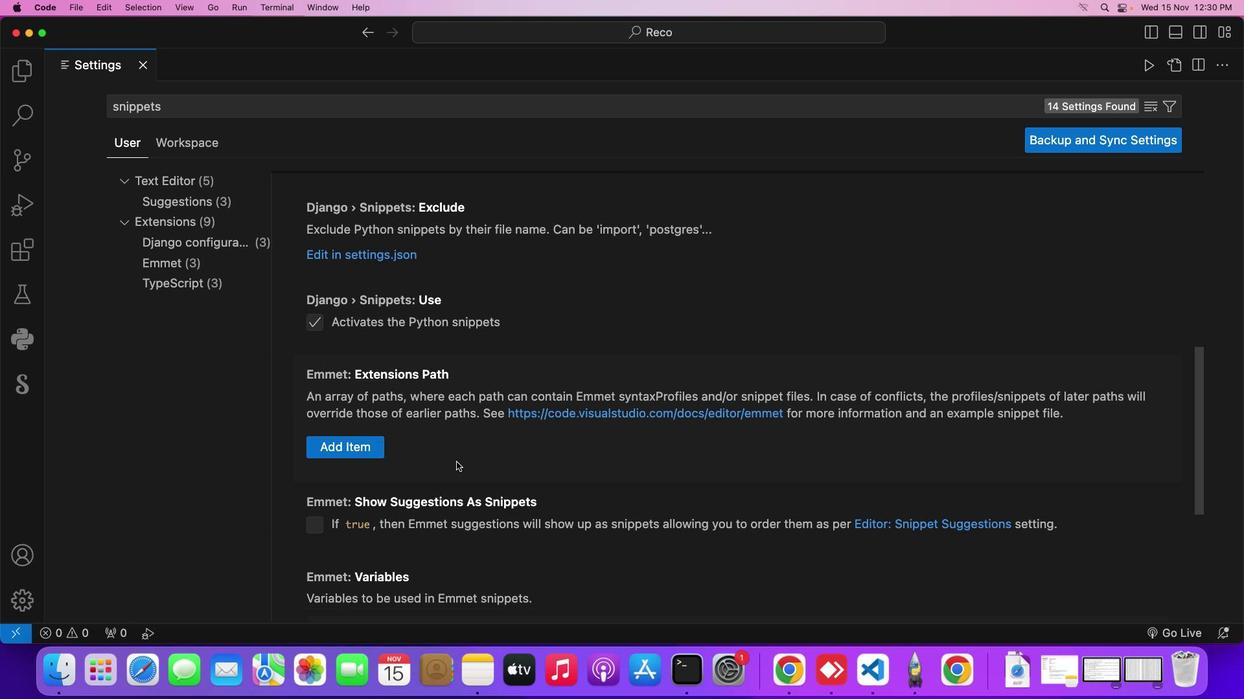 
Action: Mouse scrolled (456, 462) with delta (0, 0)
Screenshot: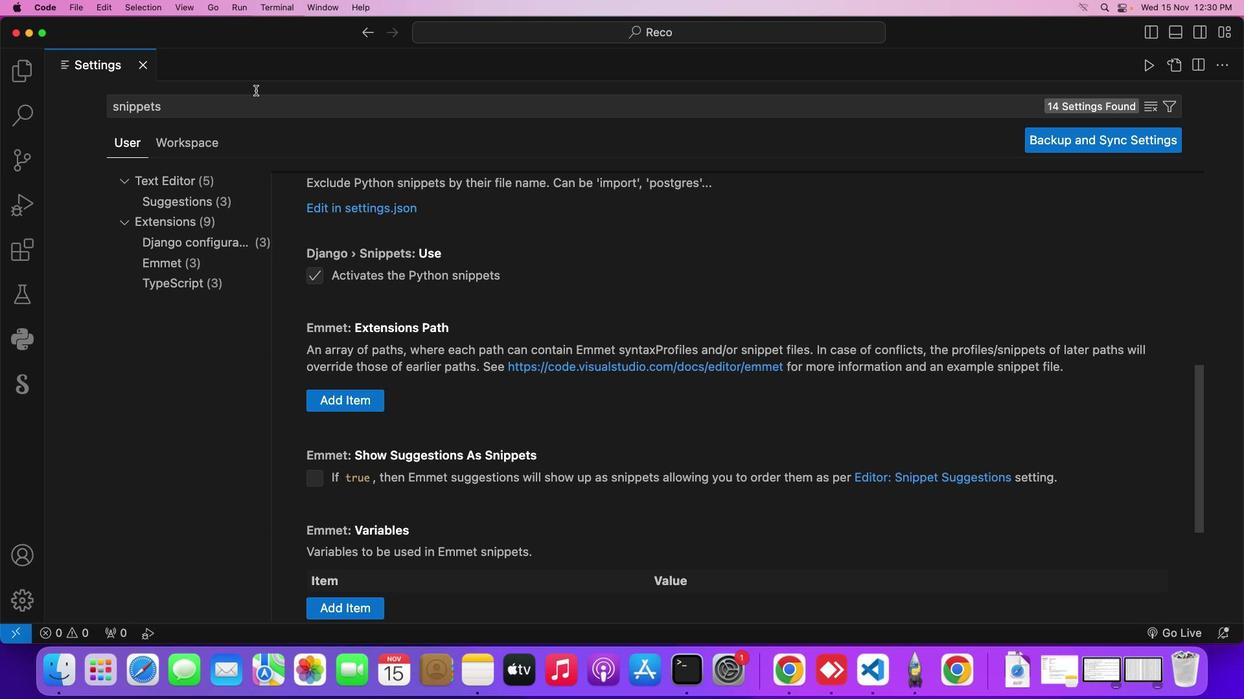 
Action: Mouse moved to (75, 5)
Screenshot: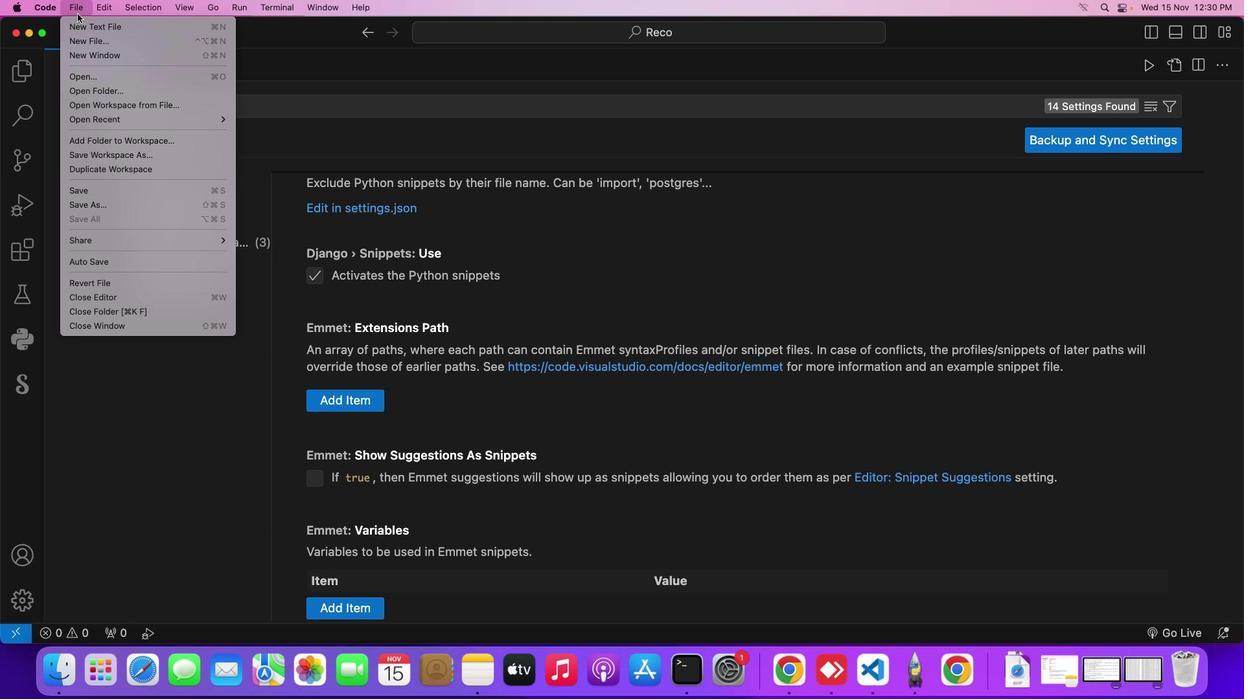 
Action: Mouse pressed left at (75, 5)
Screenshot: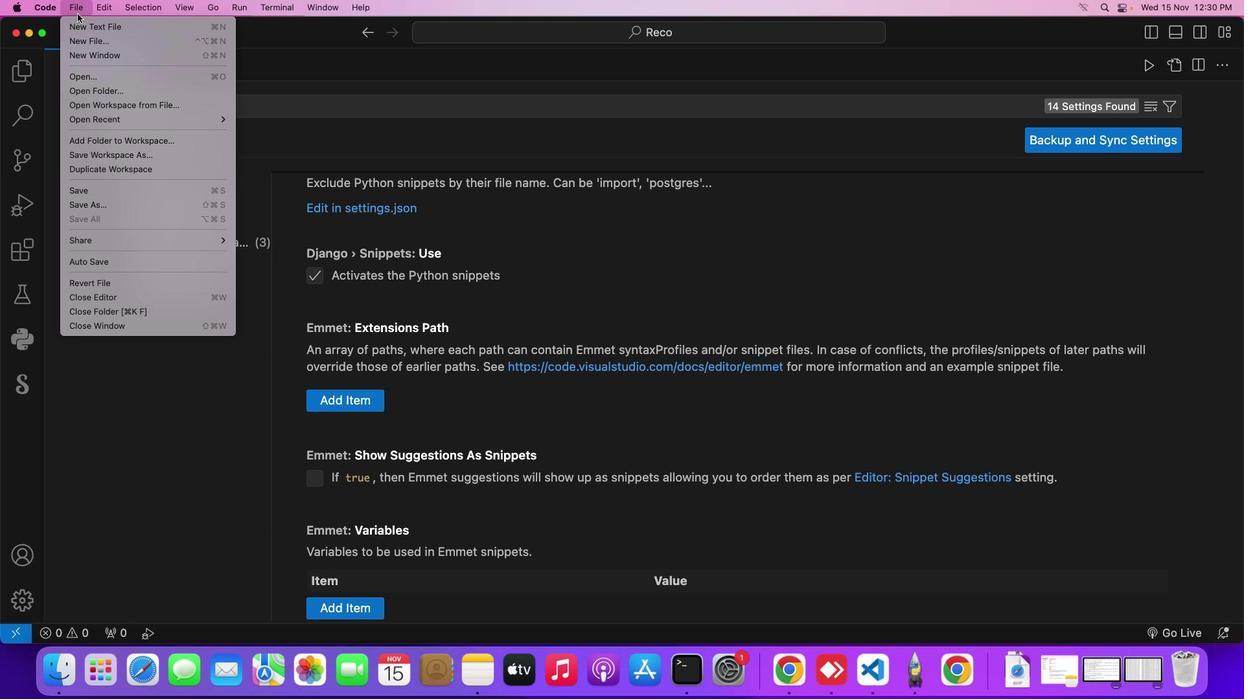 
Action: Mouse moved to (129, 191)
Screenshot: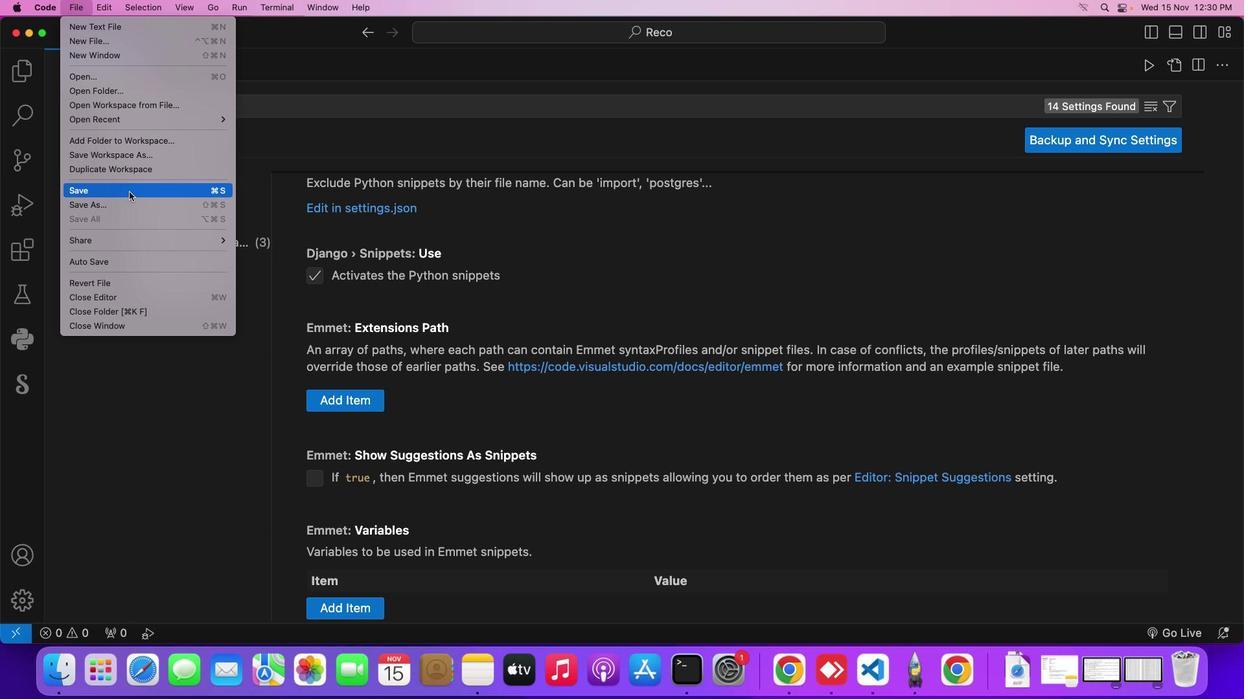 
Action: Mouse pressed left at (129, 191)
Screenshot: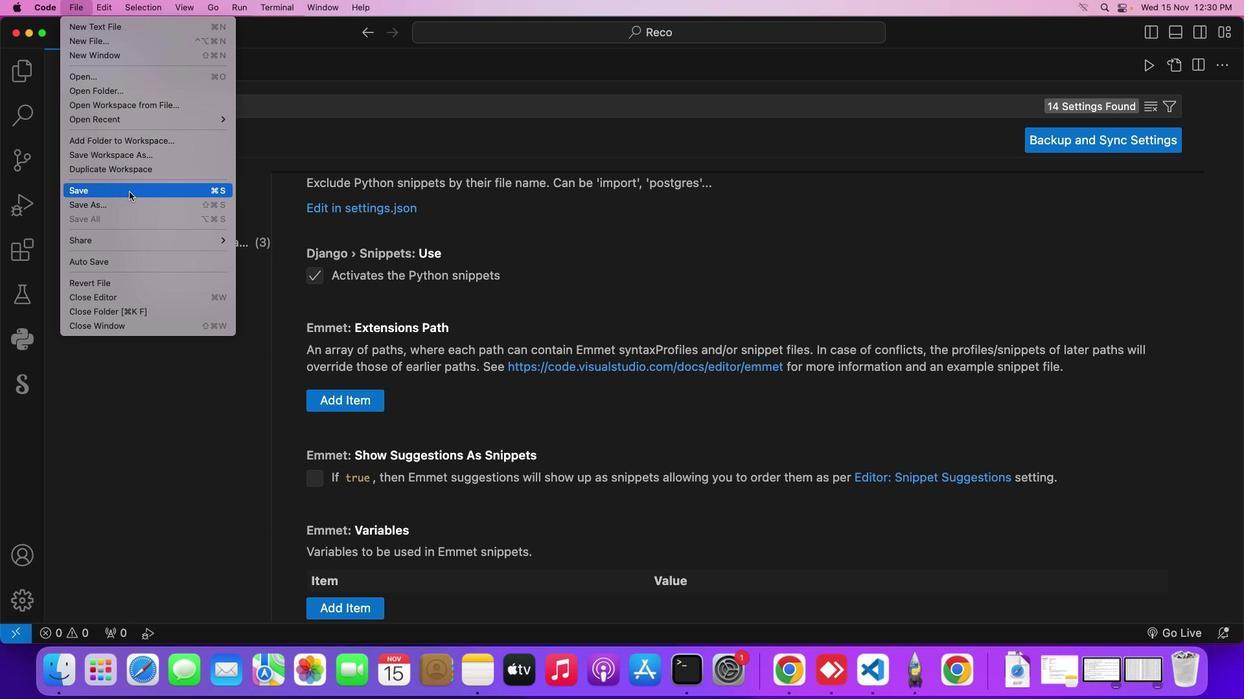 
Action: Mouse moved to (171, 182)
Screenshot: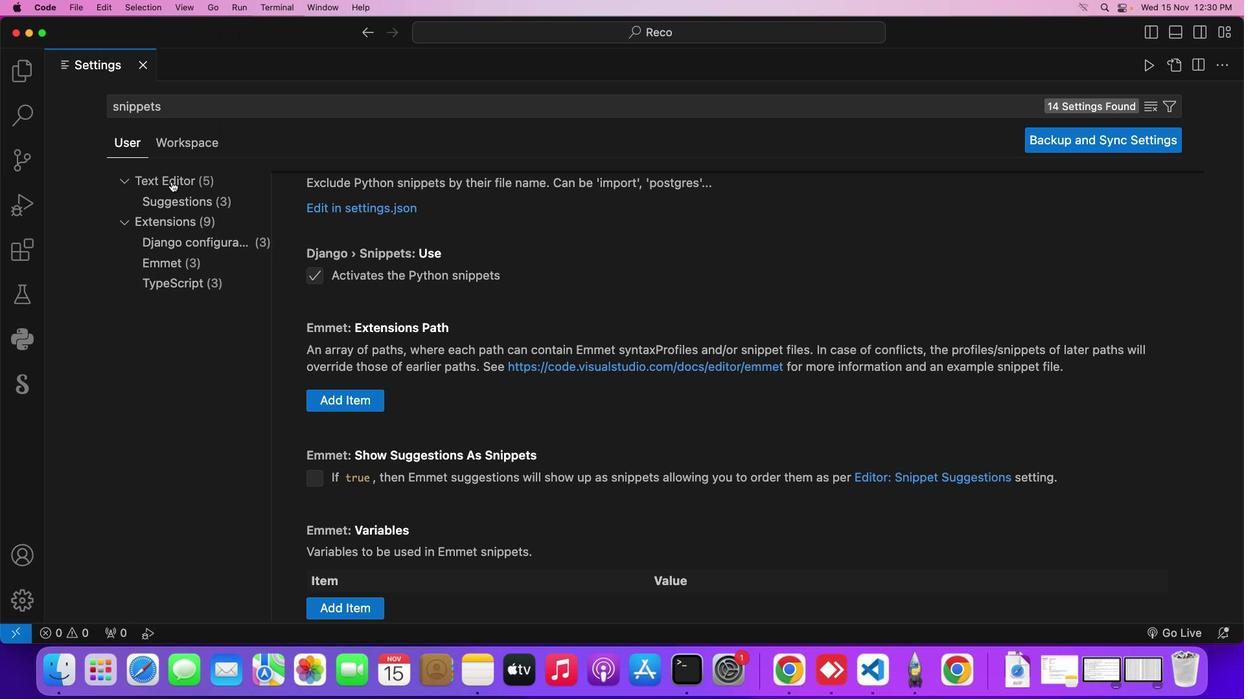 
